 Task: Open Card Customer Satisfaction Survey in Board Social Media Monitoring to Workspace CRM Implementation and add a team member Softage.4@softage.net, a label Green, a checklist Change Management, an attachment from your computer, a color Green and finally, add a card description 'Develop and launch new customer acquisition strategy' and a comment 'Let us approach this task with a sense of ownership and responsibility, recognizing that its success is our responsibility.'. Add a start date 'Jan 04, 1900' with a due date 'Jan 11, 1900'
Action: Mouse moved to (114, 56)
Screenshot: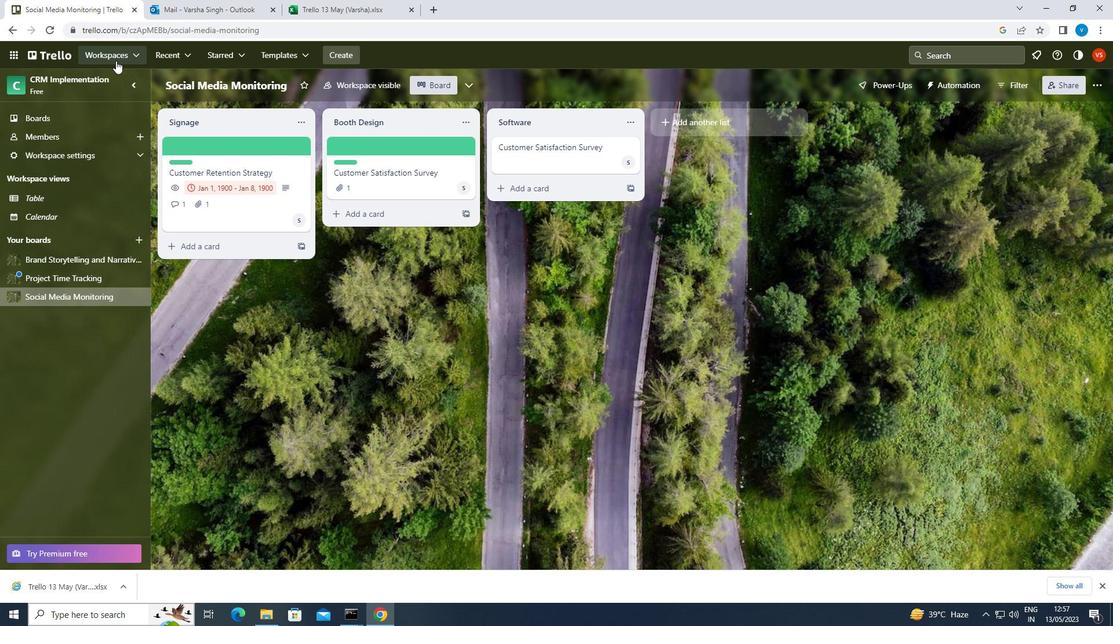 
Action: Mouse pressed left at (114, 56)
Screenshot: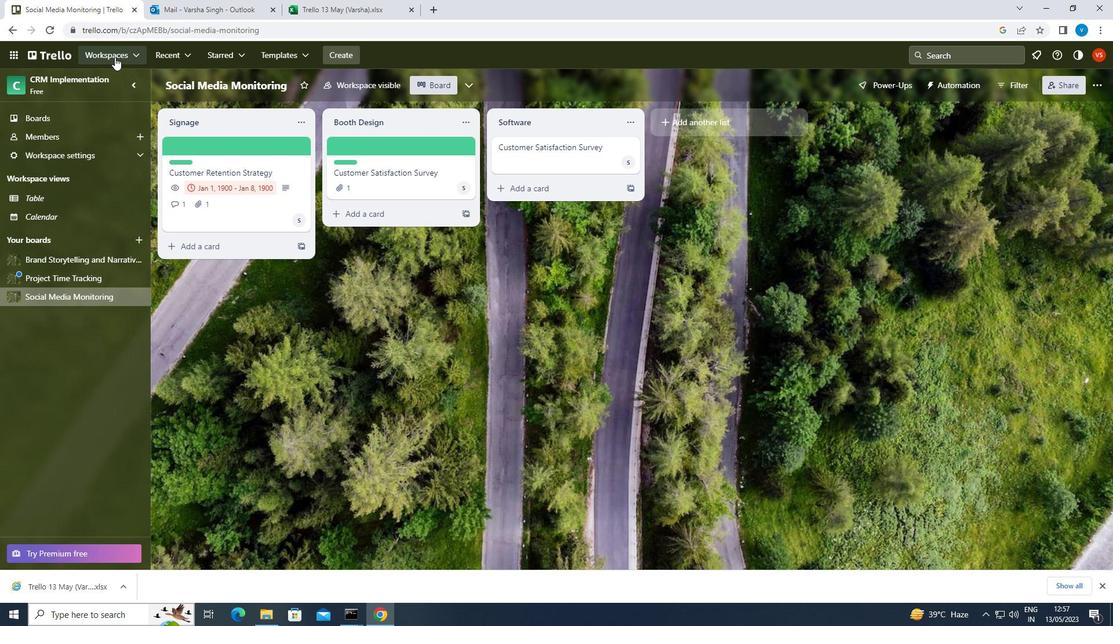
Action: Mouse moved to (128, 426)
Screenshot: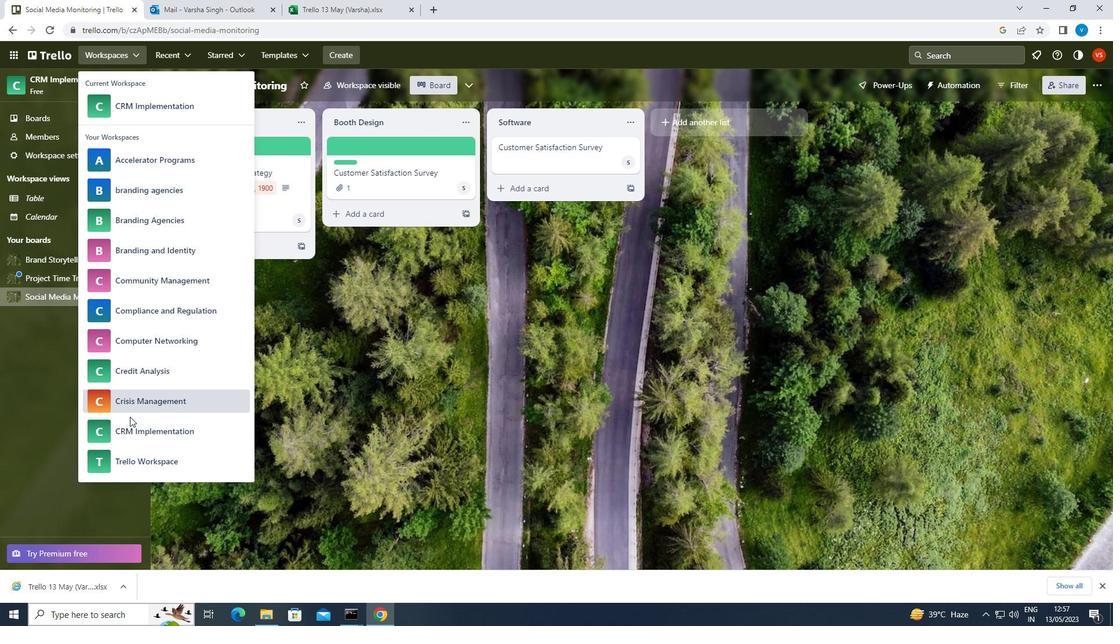 
Action: Mouse pressed left at (128, 426)
Screenshot: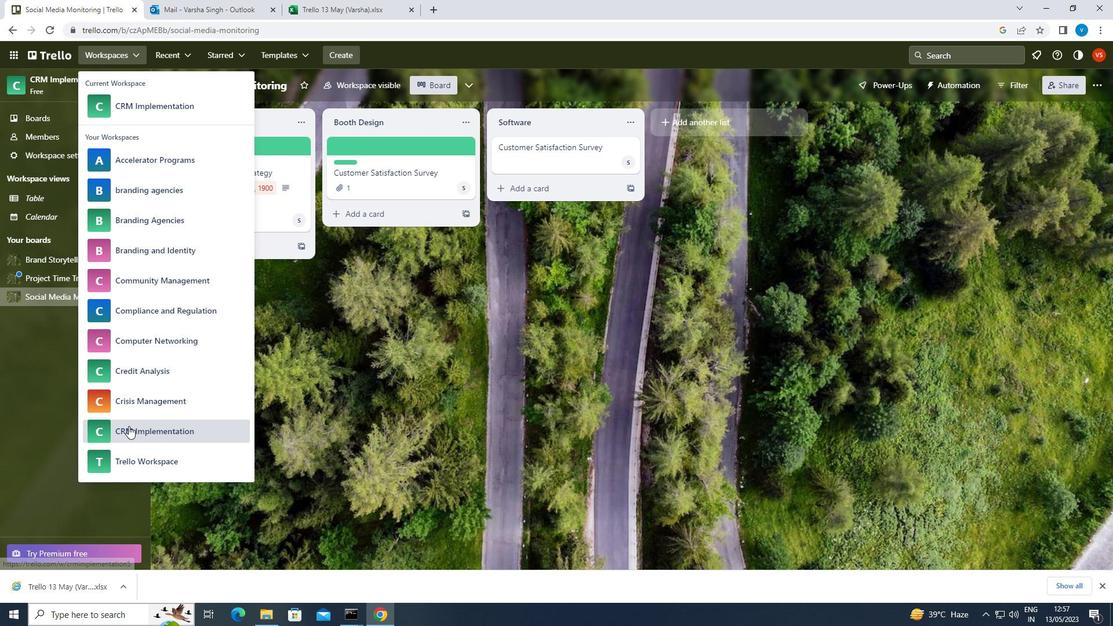 
Action: Mouse moved to (476, 472)
Screenshot: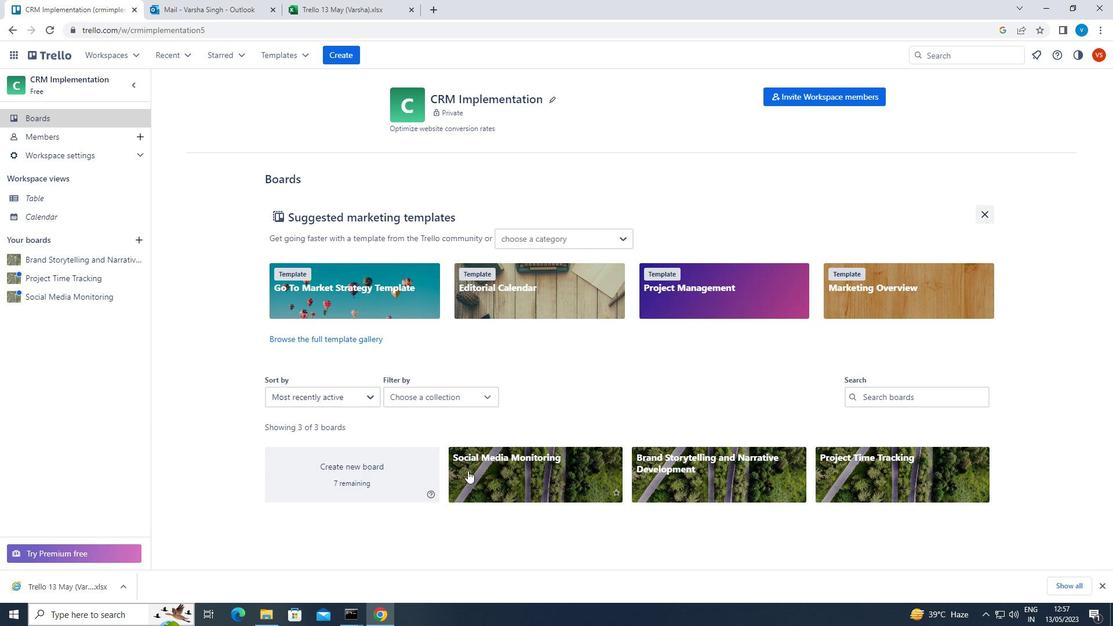 
Action: Mouse pressed left at (476, 472)
Screenshot: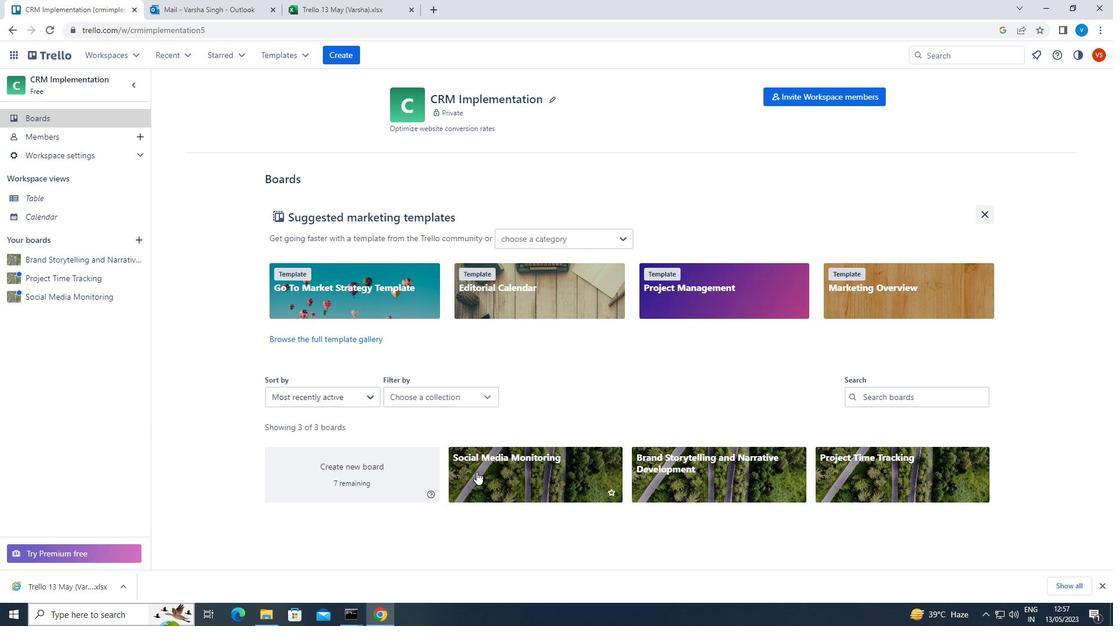 
Action: Mouse moved to (548, 149)
Screenshot: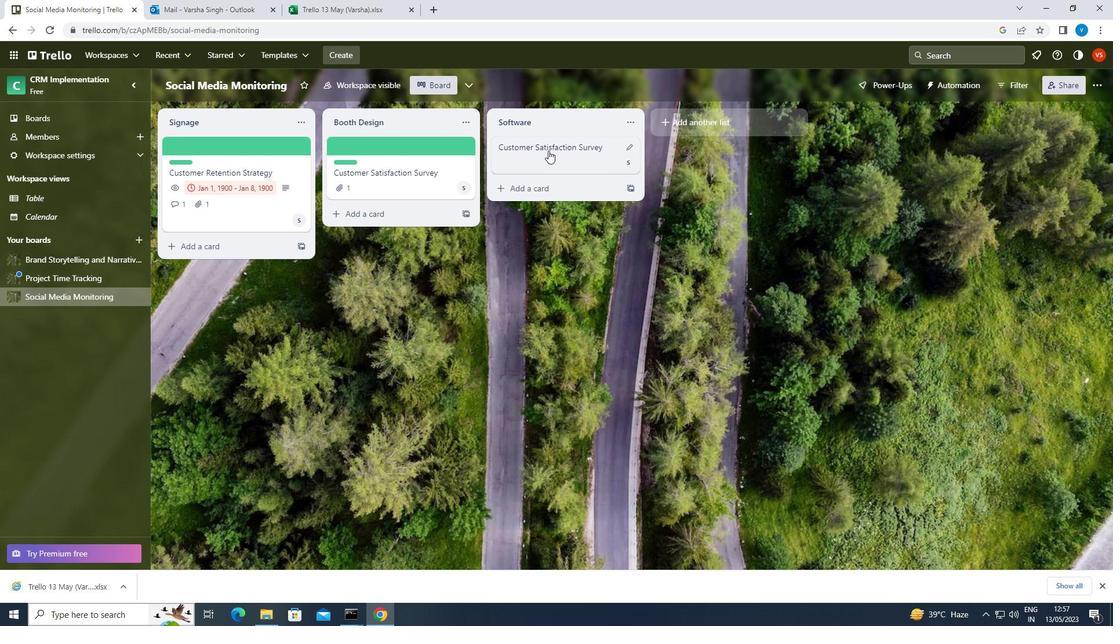 
Action: Mouse pressed left at (548, 149)
Screenshot: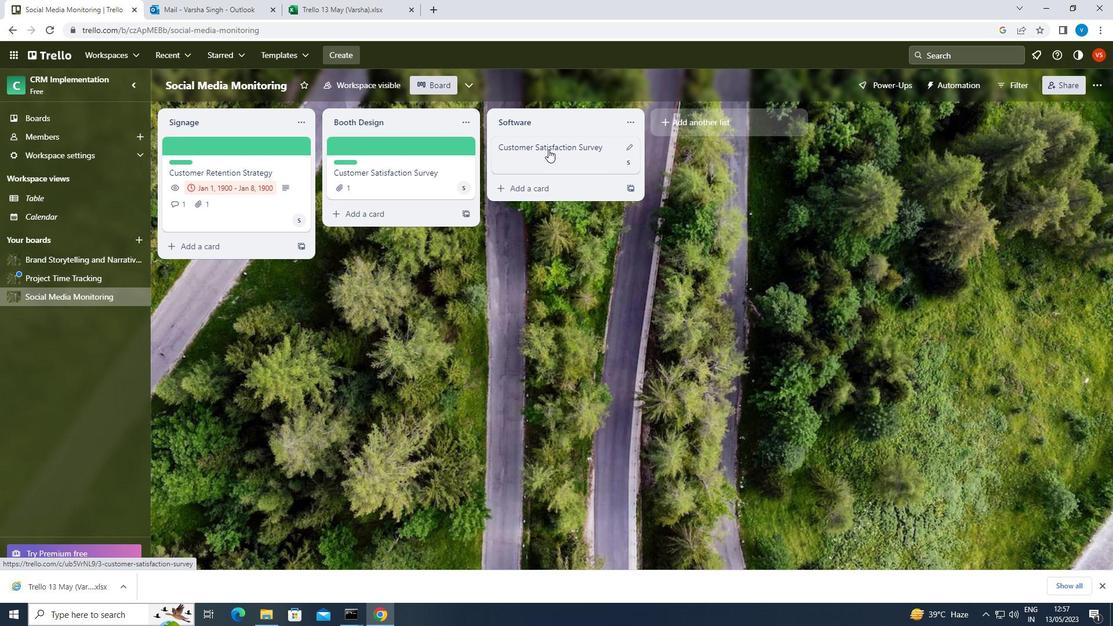 
Action: Mouse moved to (696, 189)
Screenshot: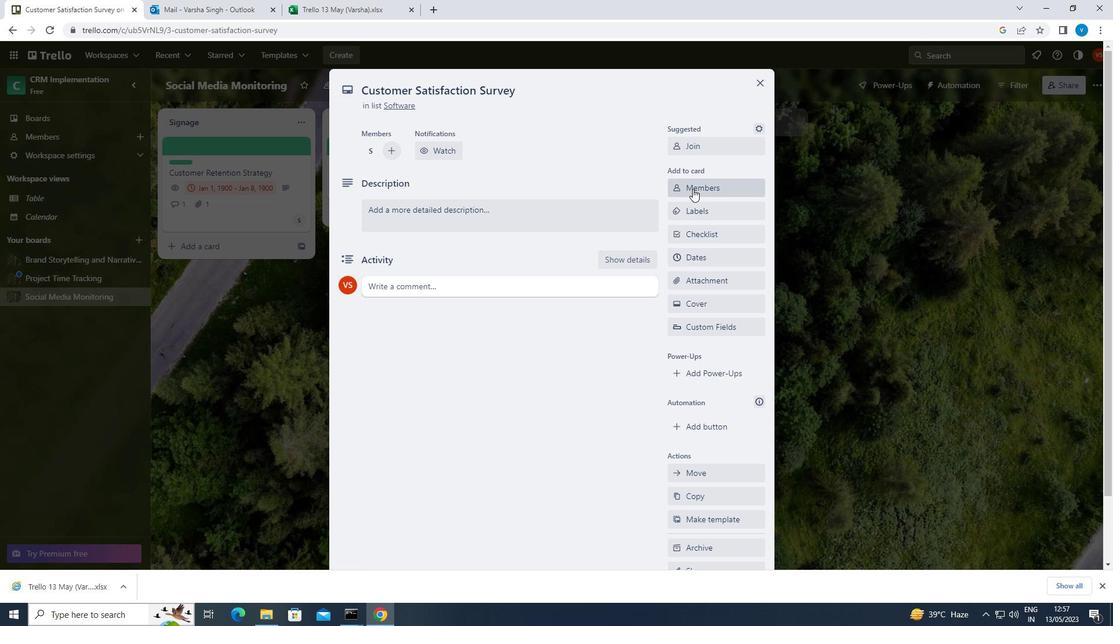 
Action: Mouse pressed left at (696, 189)
Screenshot: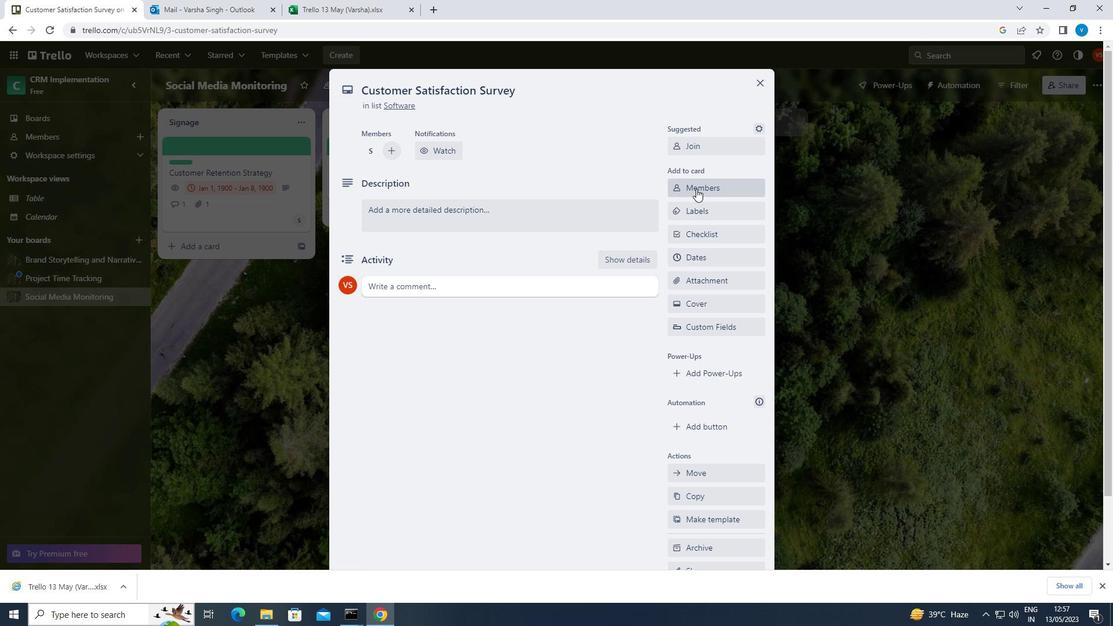 
Action: Key pressed <Key.shift>SOFTAGE.4<Key.shift><Key.shift>@SOFTAGE.NET
Screenshot: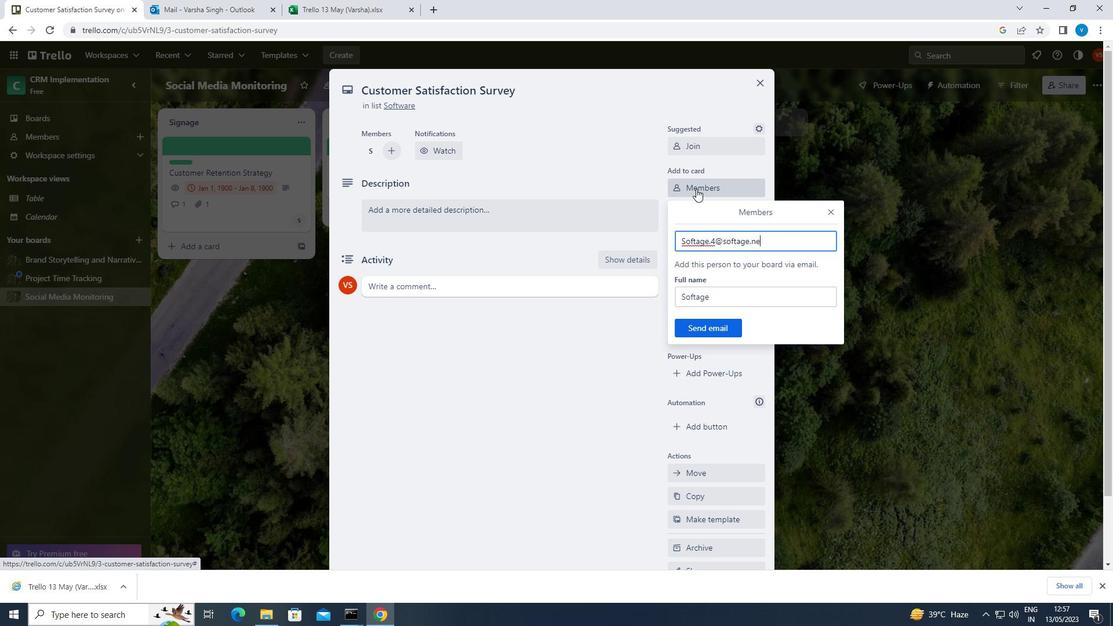 
Action: Mouse moved to (698, 325)
Screenshot: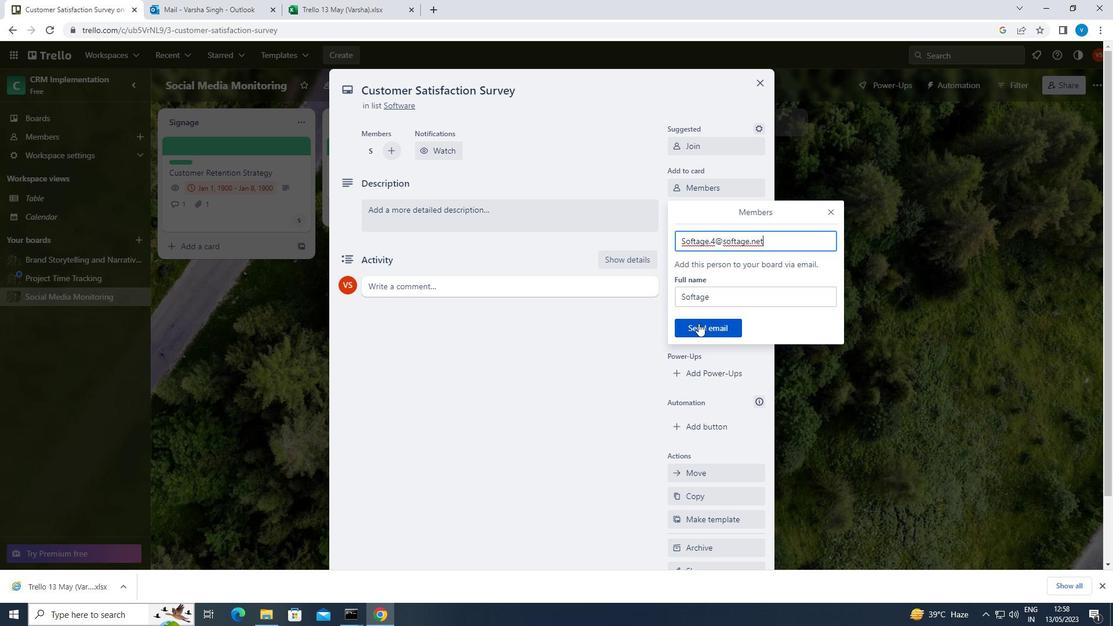
Action: Mouse pressed left at (698, 325)
Screenshot: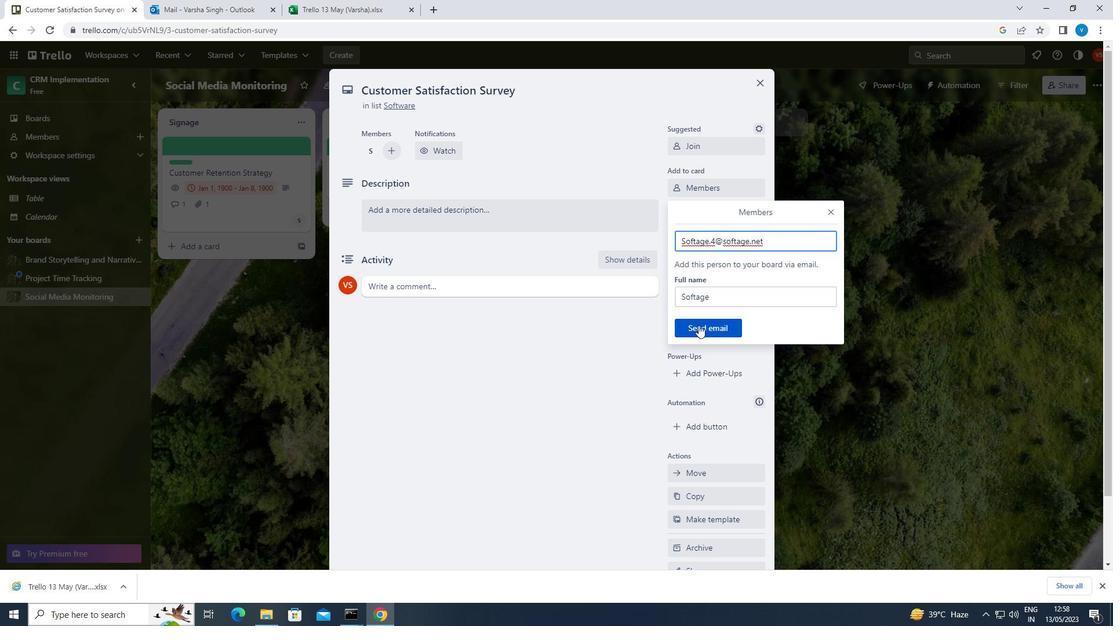
Action: Mouse moved to (715, 211)
Screenshot: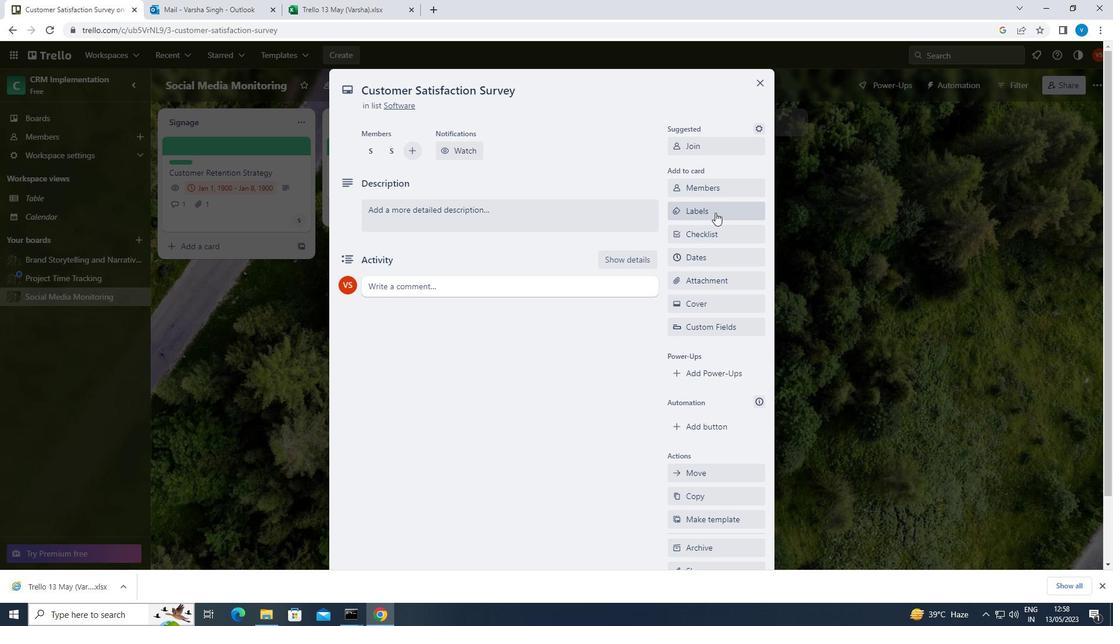 
Action: Mouse pressed left at (715, 211)
Screenshot: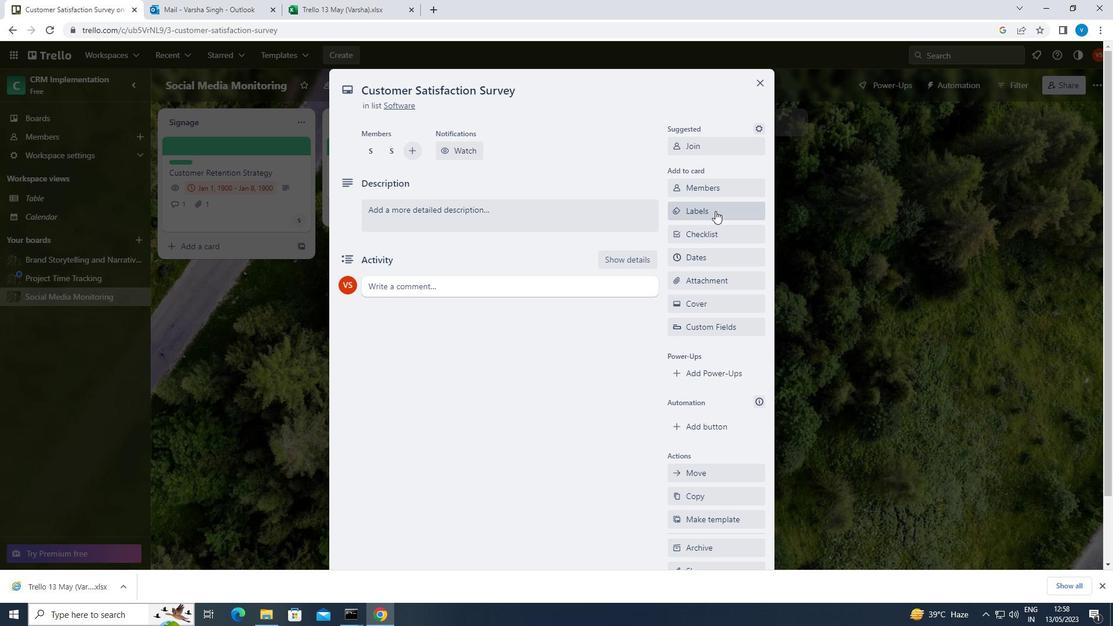 
Action: Mouse moved to (734, 300)
Screenshot: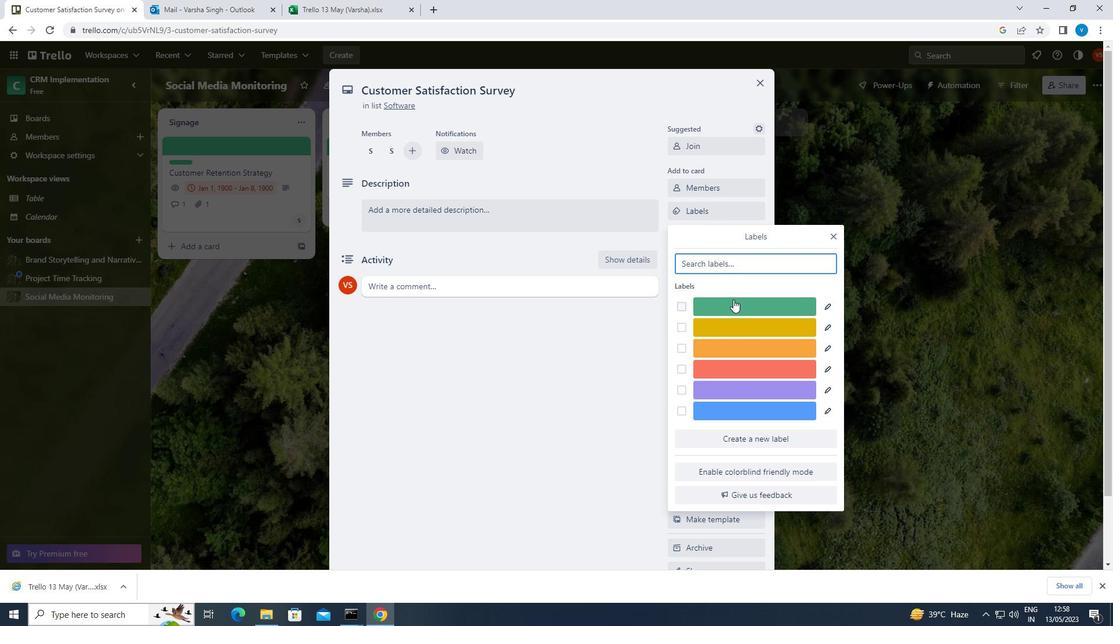 
Action: Mouse pressed left at (734, 300)
Screenshot: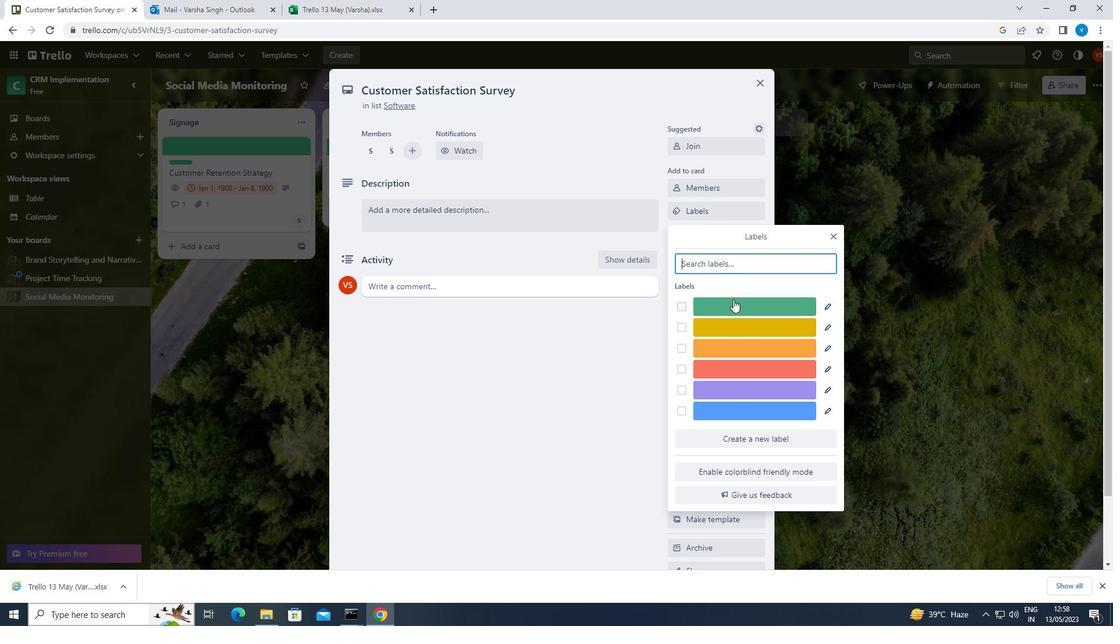 
Action: Mouse moved to (834, 234)
Screenshot: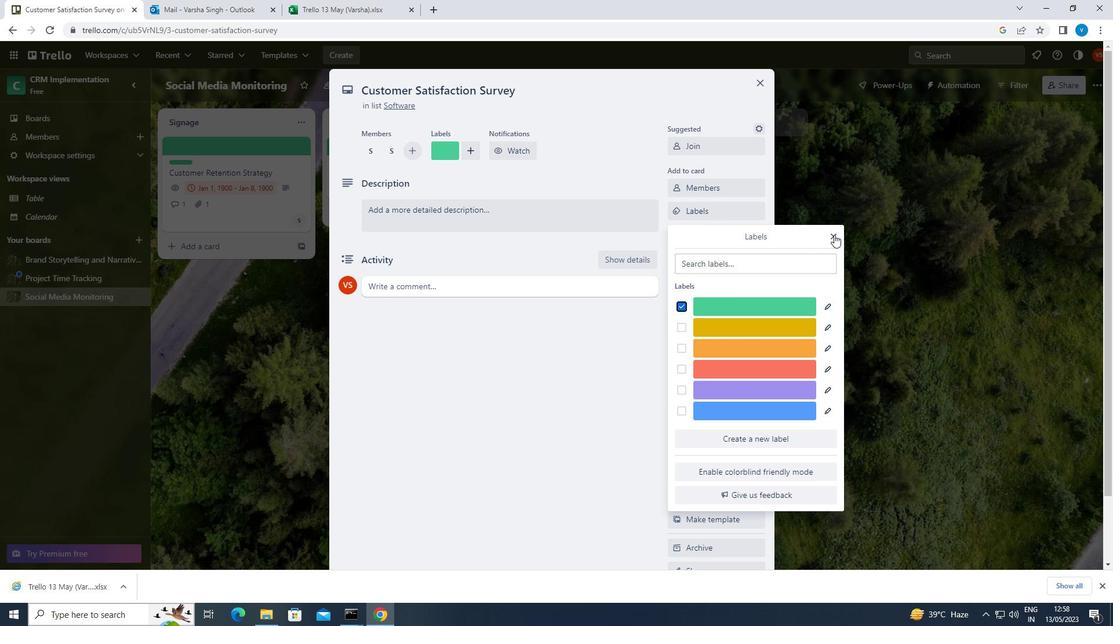
Action: Mouse pressed left at (834, 234)
Screenshot: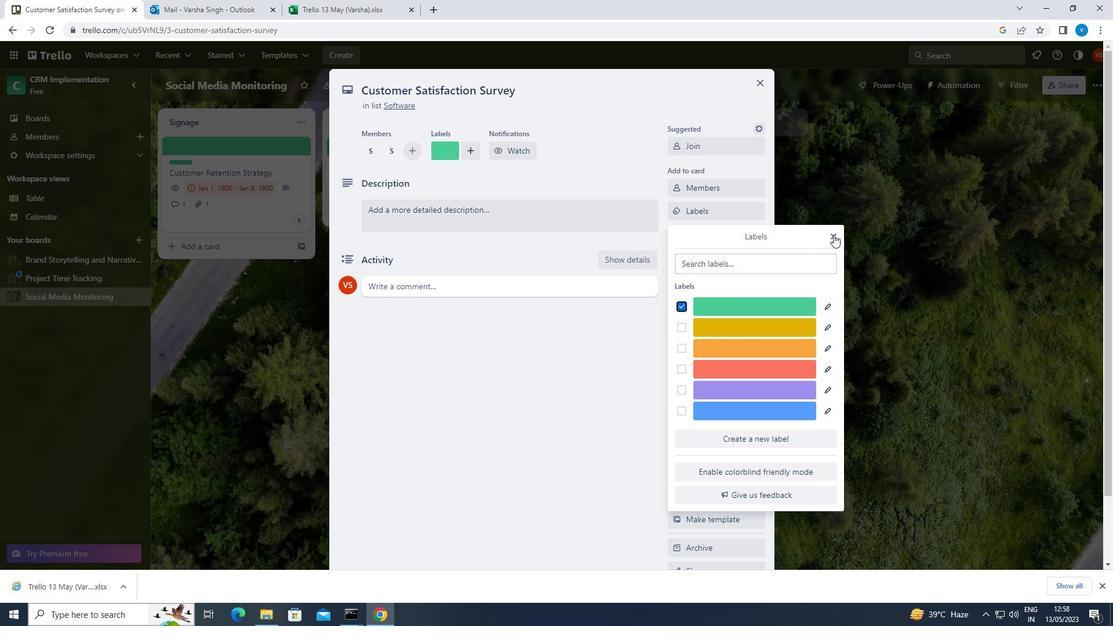 
Action: Mouse moved to (728, 235)
Screenshot: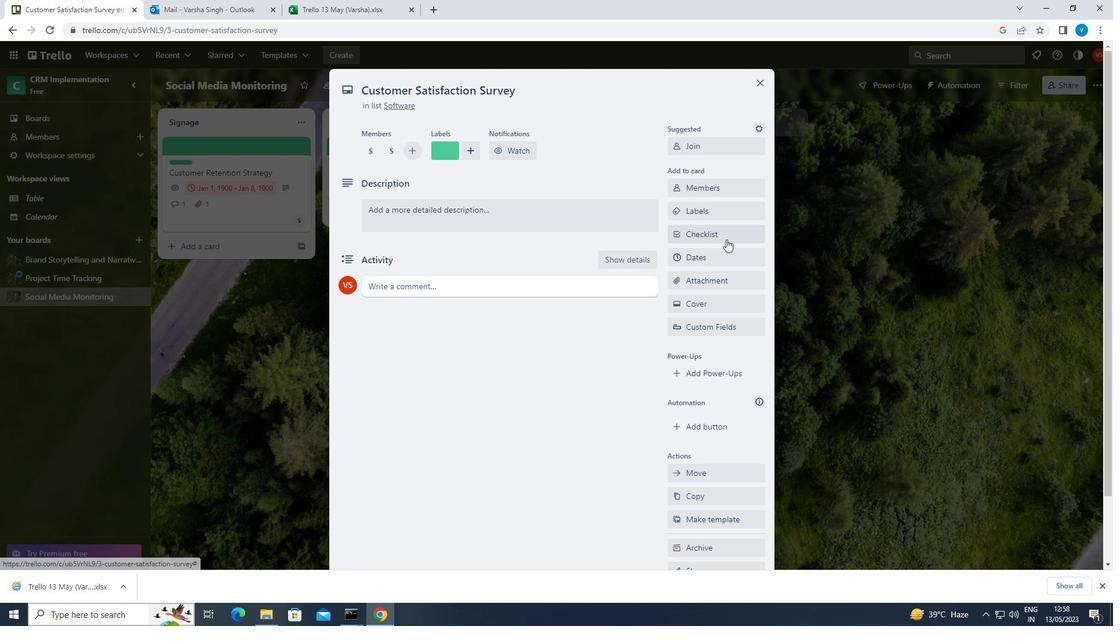 
Action: Mouse pressed left at (728, 235)
Screenshot: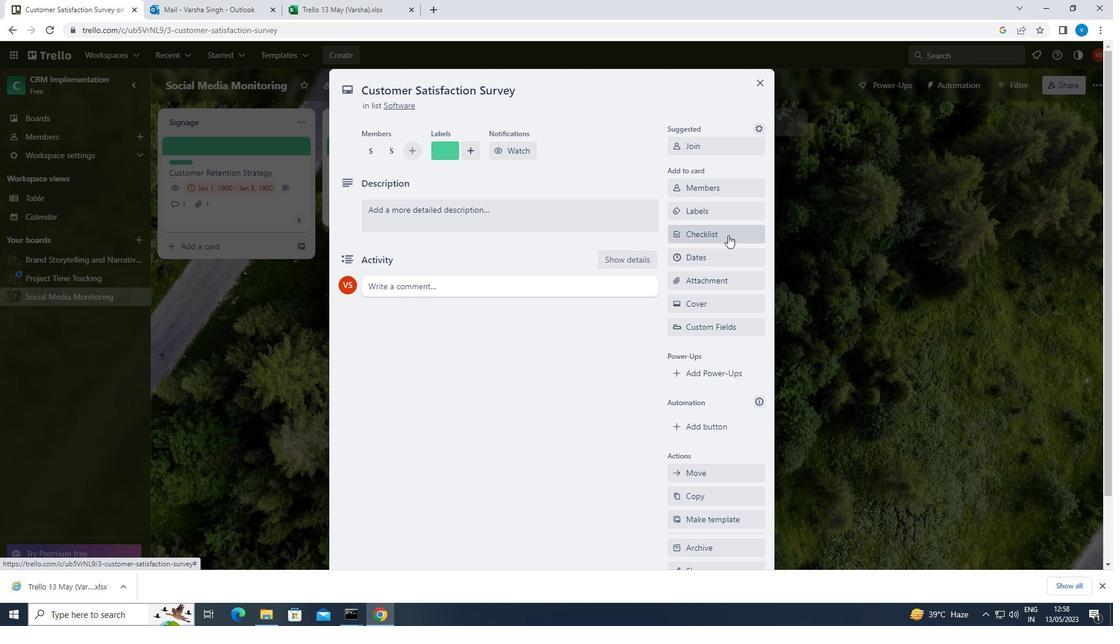 
Action: Mouse moved to (734, 296)
Screenshot: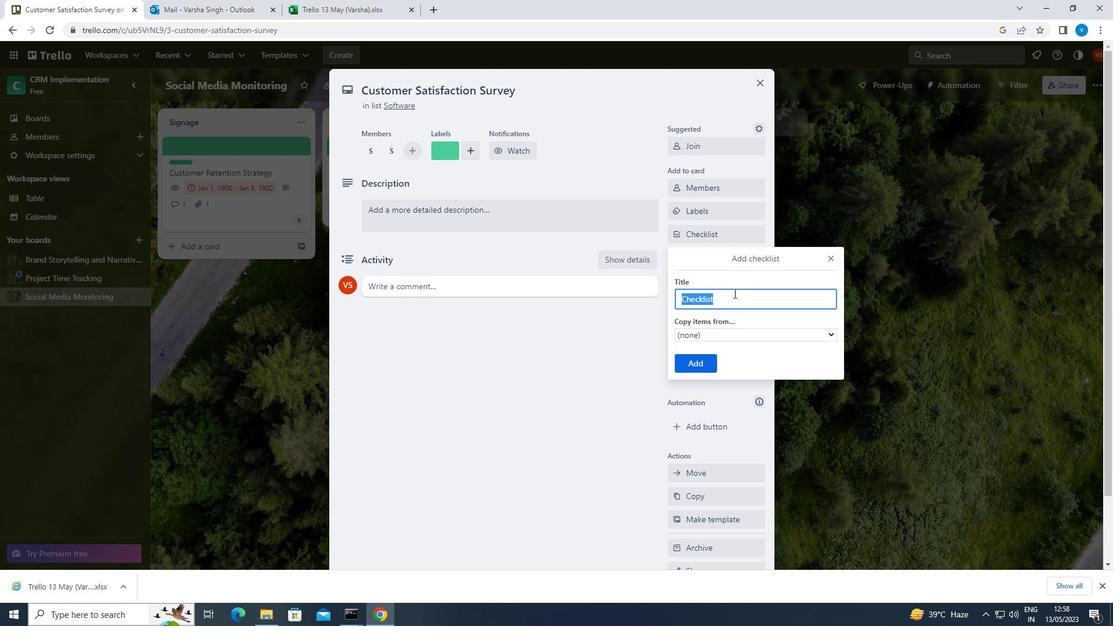 
Action: Key pressed <Key.shift>CHANGE<Key.space><Key.shift>N<Key.backspace><Key.shift>MANAGEMENT
Screenshot: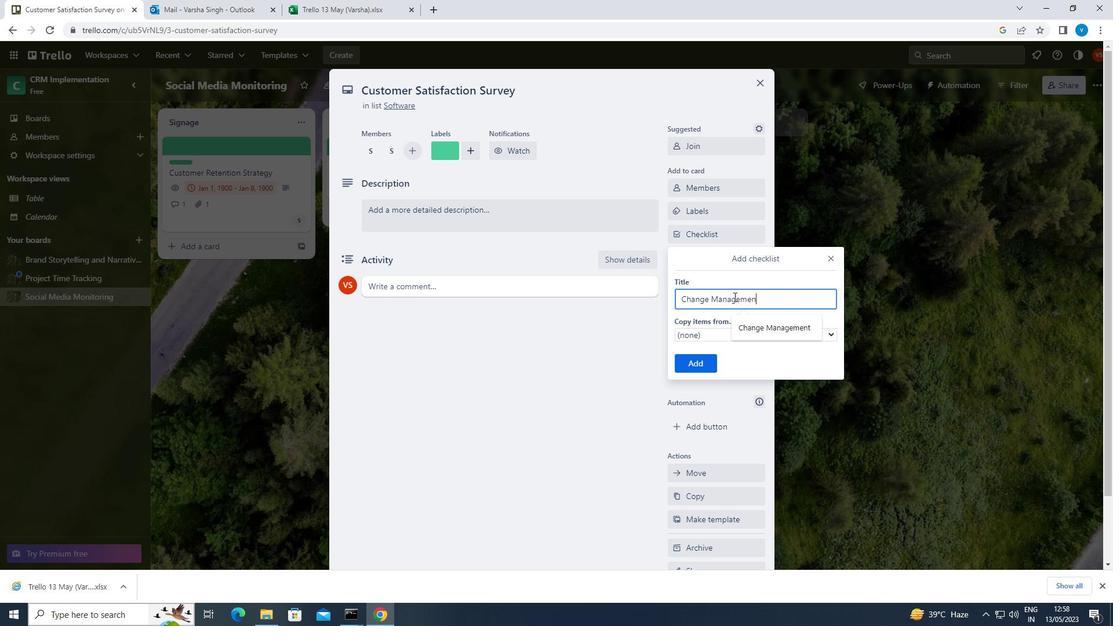 
Action: Mouse moved to (693, 364)
Screenshot: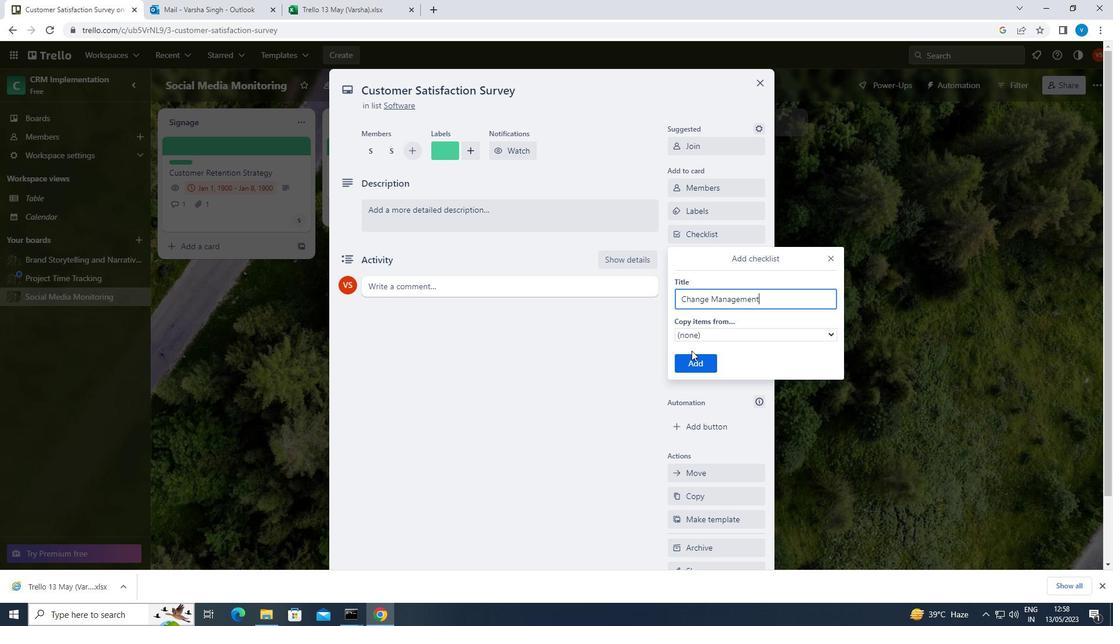 
Action: Mouse pressed left at (693, 364)
Screenshot: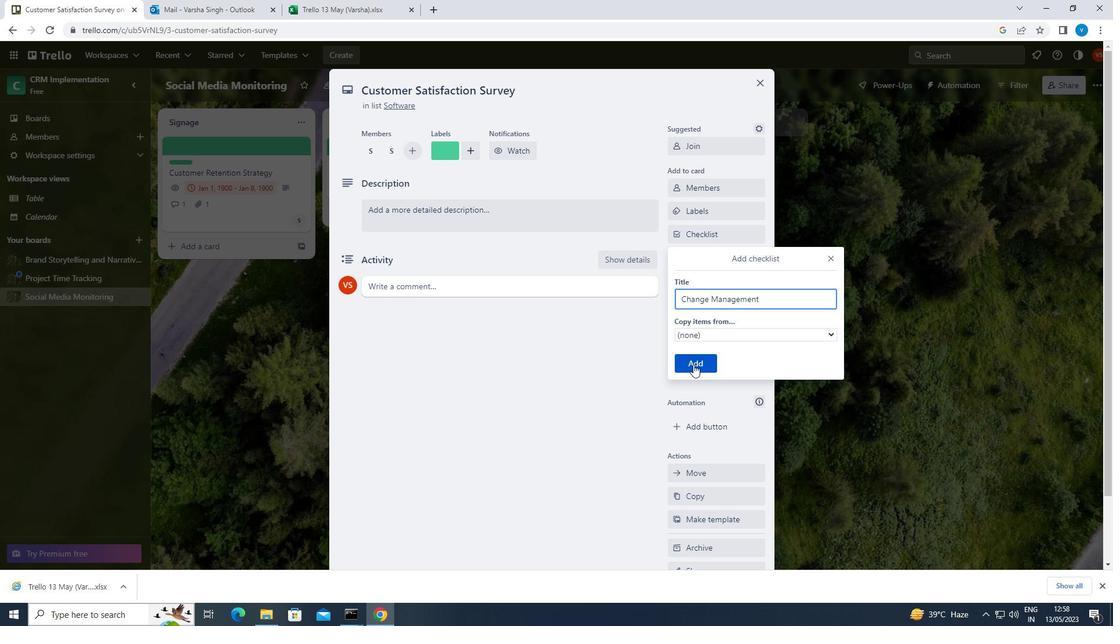 
Action: Mouse moved to (724, 283)
Screenshot: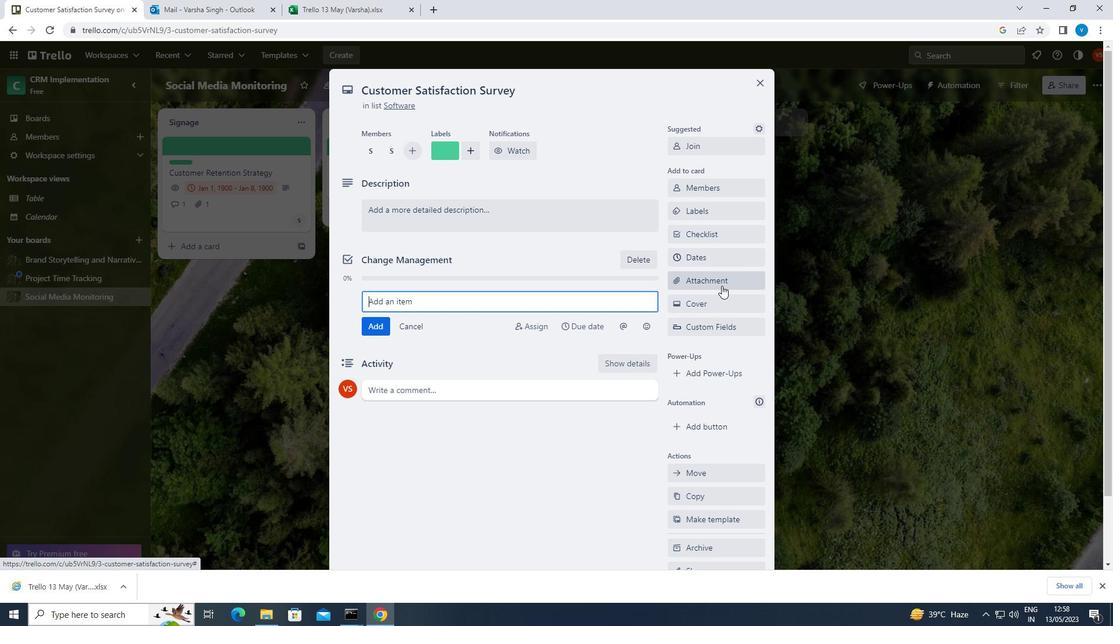 
Action: Mouse pressed left at (724, 283)
Screenshot: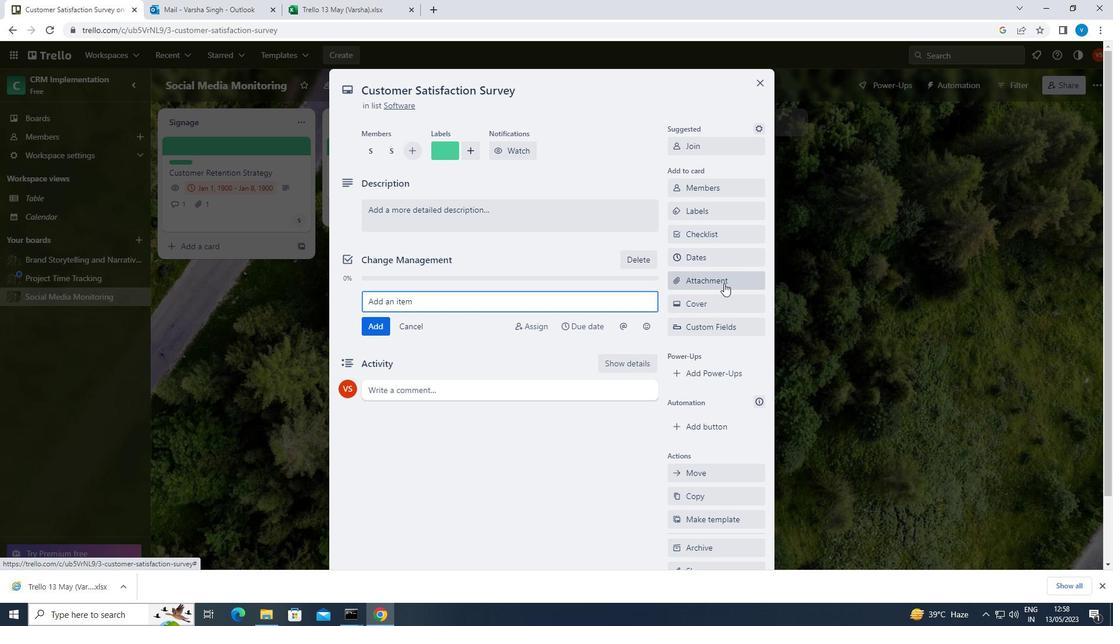 
Action: Mouse moved to (709, 327)
Screenshot: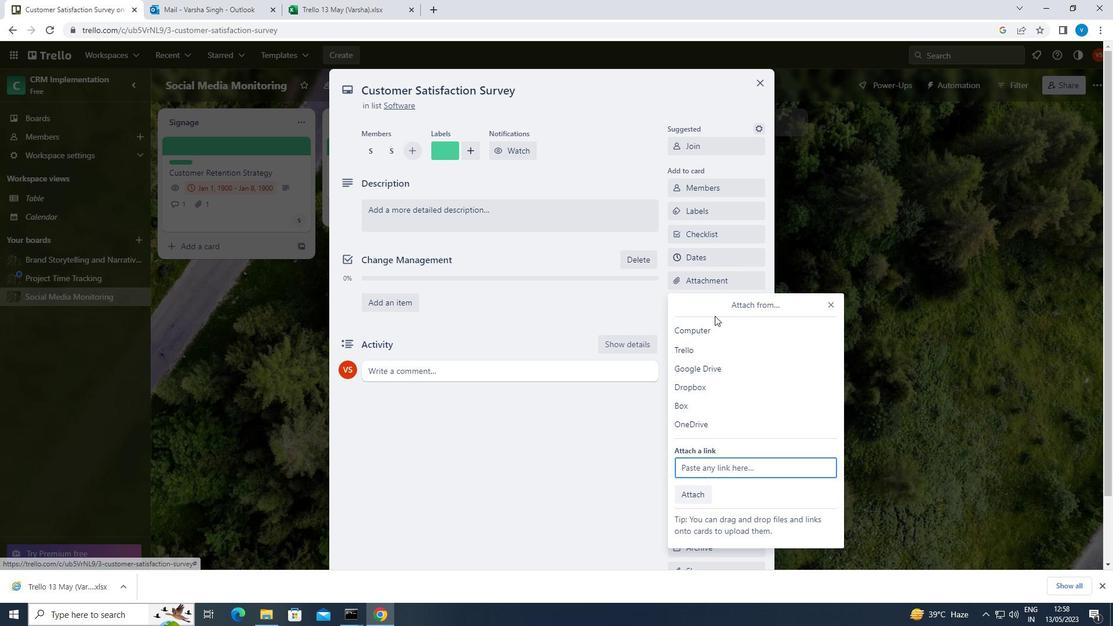 
Action: Mouse pressed left at (709, 327)
Screenshot: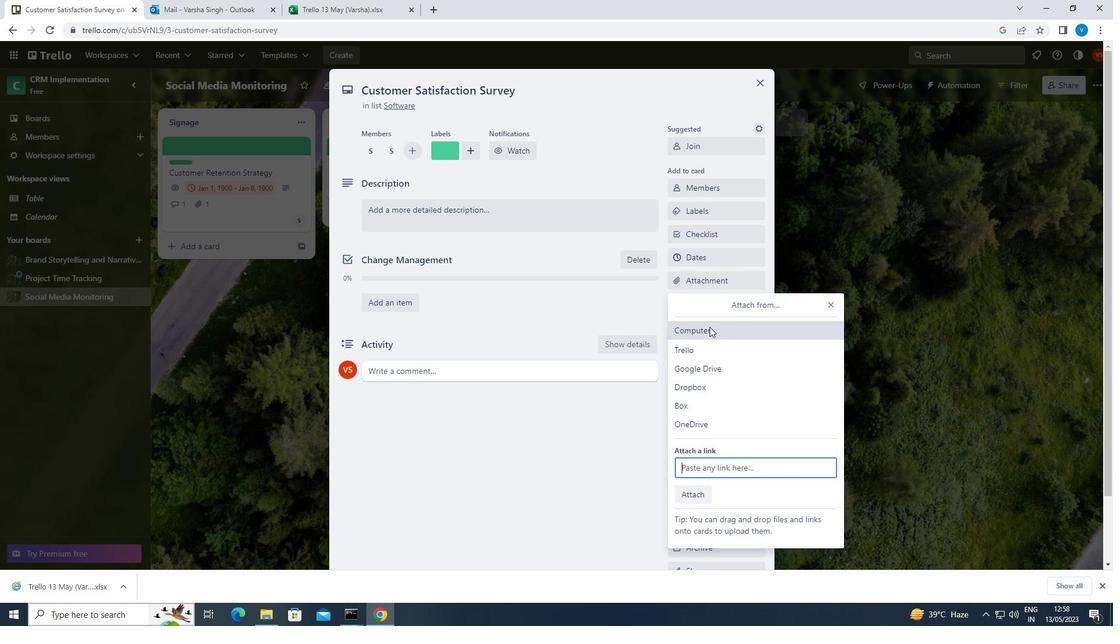
Action: Mouse moved to (392, 237)
Screenshot: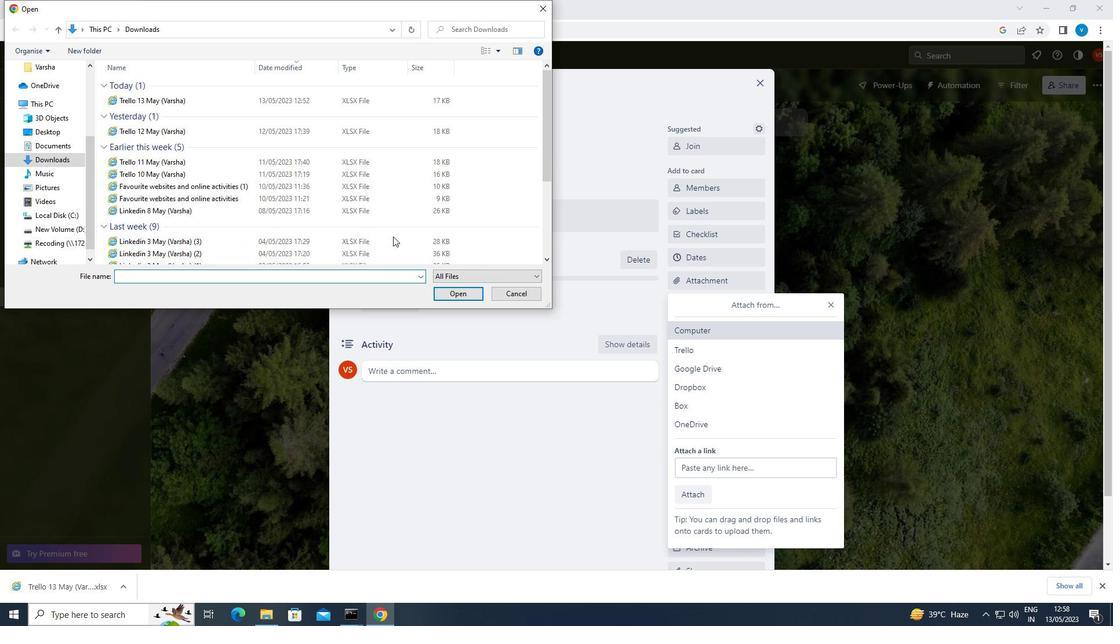 
Action: Mouse pressed left at (392, 237)
Screenshot: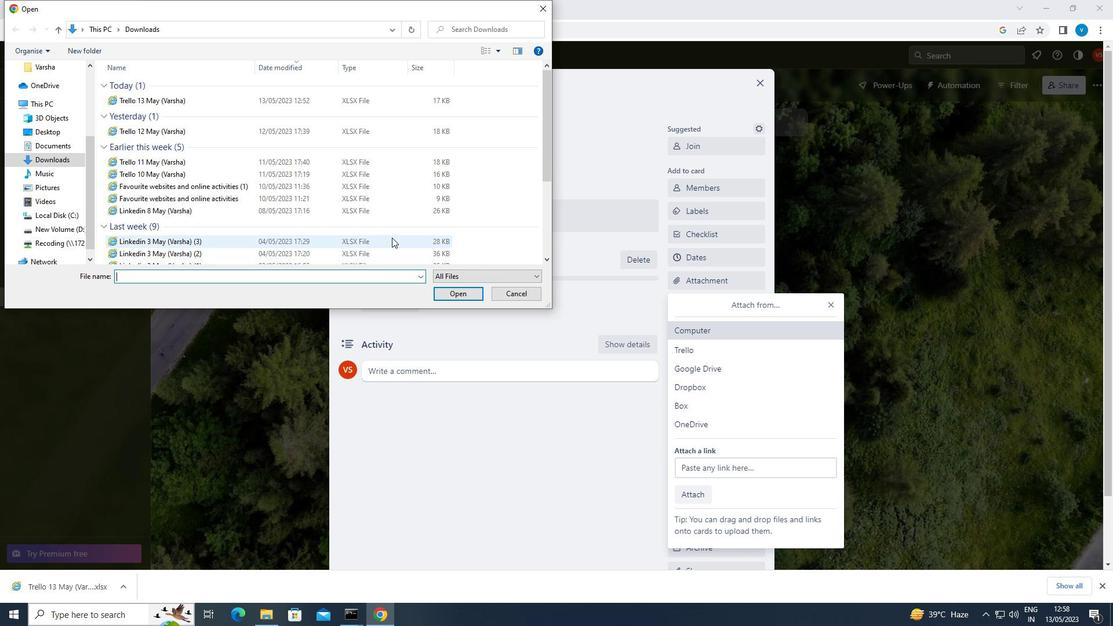
Action: Mouse moved to (459, 292)
Screenshot: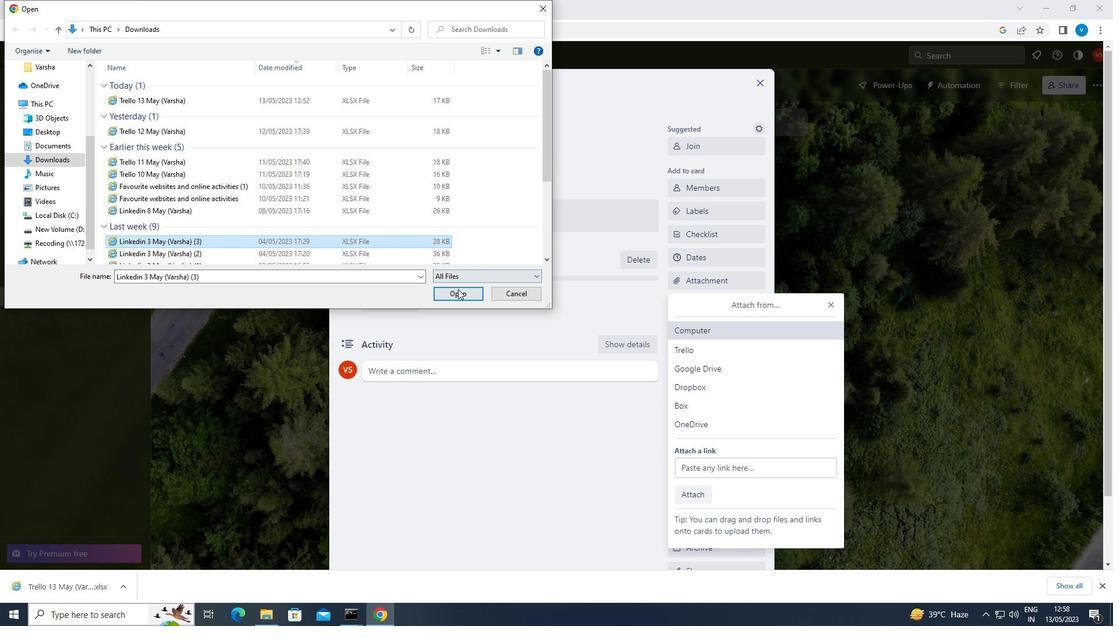 
Action: Mouse pressed left at (459, 292)
Screenshot: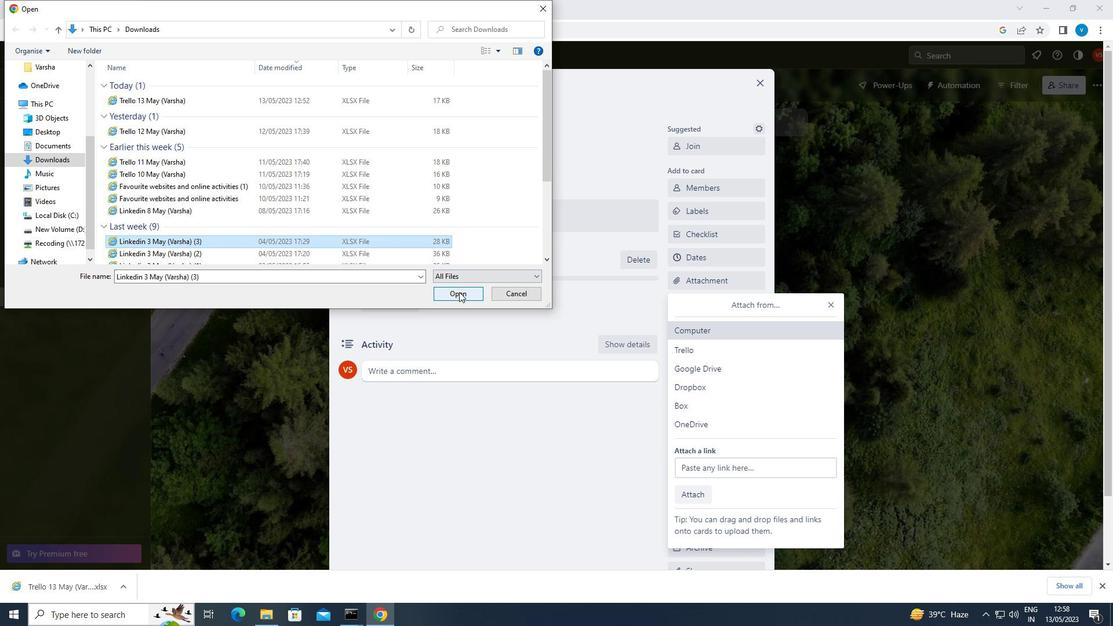 
Action: Mouse moved to (710, 304)
Screenshot: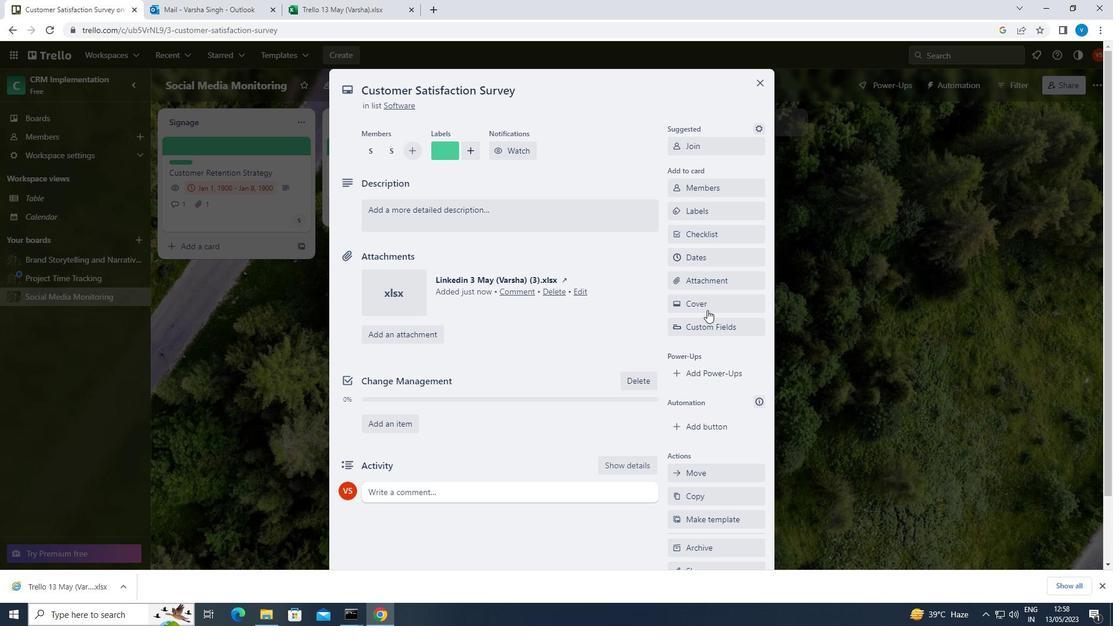 
Action: Mouse pressed left at (710, 304)
Screenshot: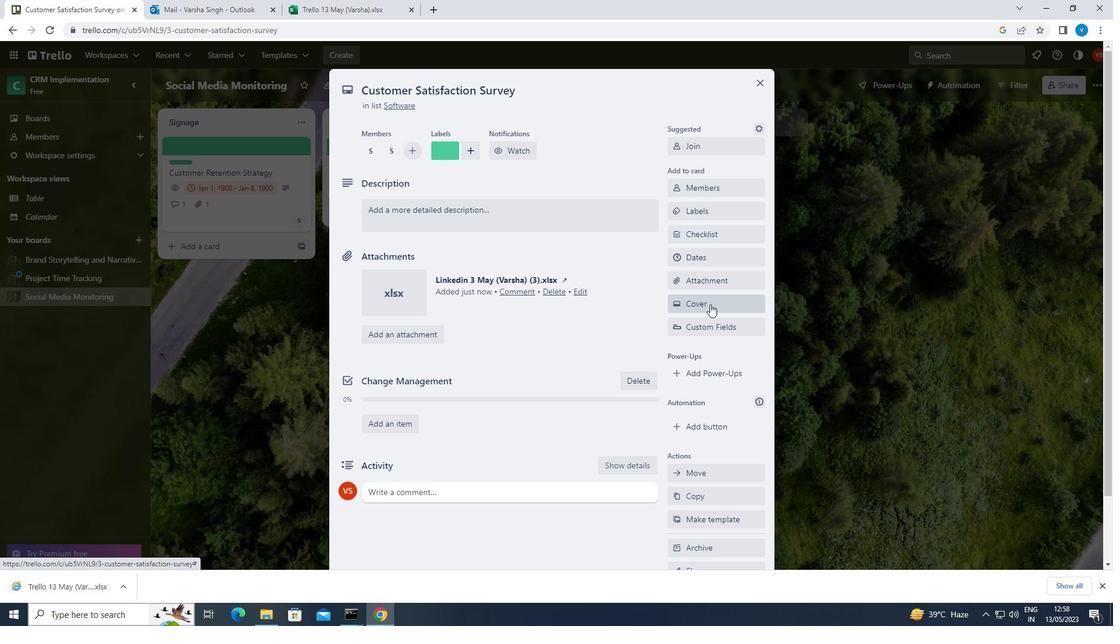 
Action: Mouse moved to (691, 334)
Screenshot: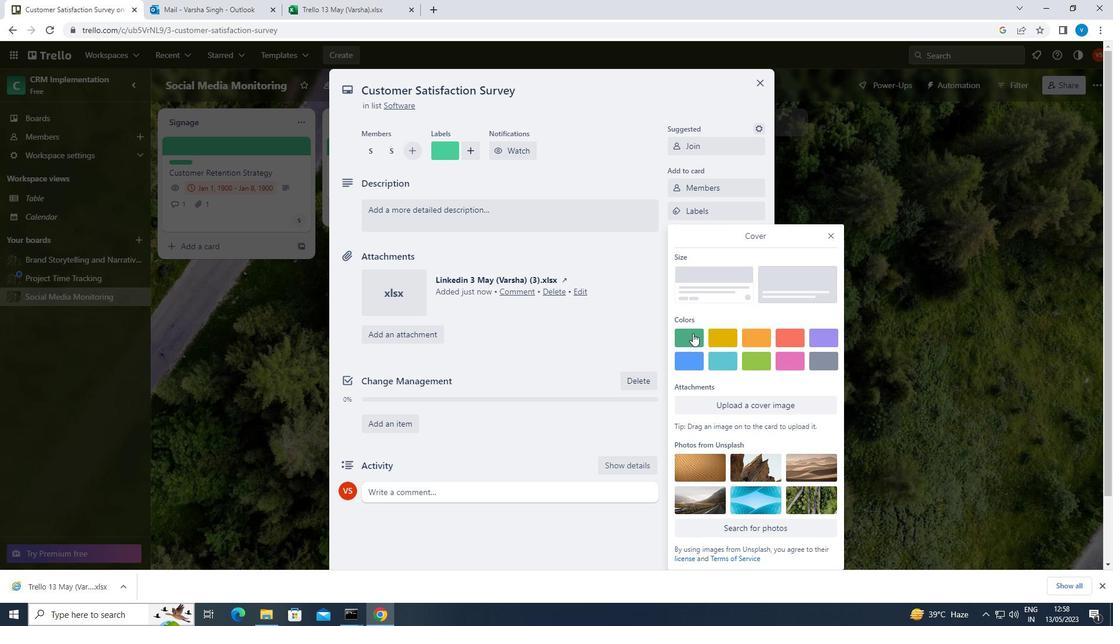 
Action: Mouse pressed left at (691, 334)
Screenshot: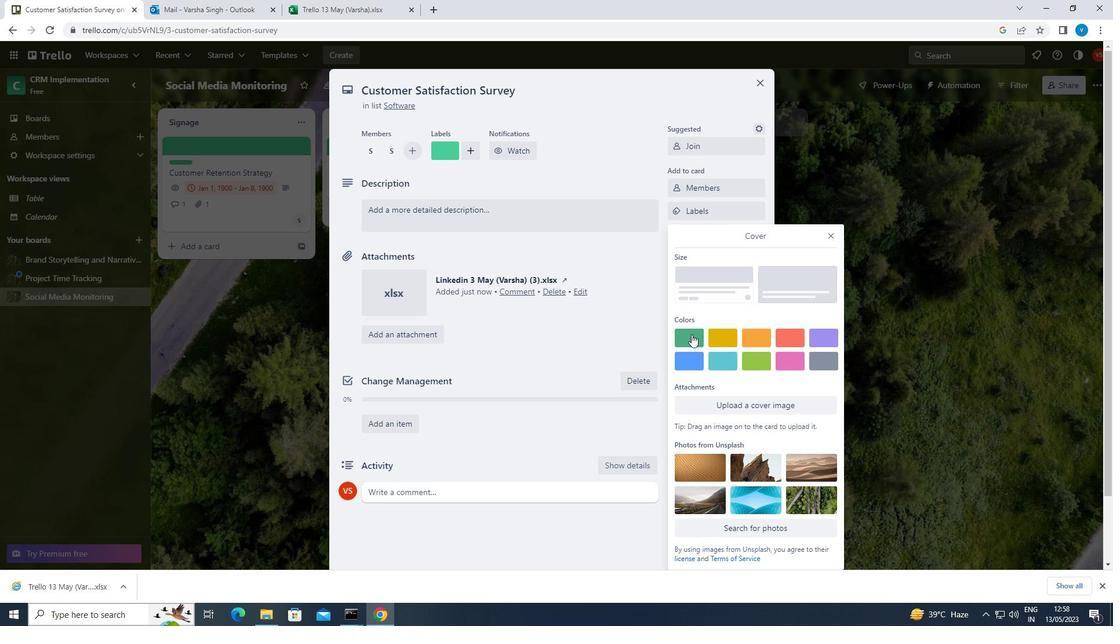 
Action: Mouse moved to (831, 216)
Screenshot: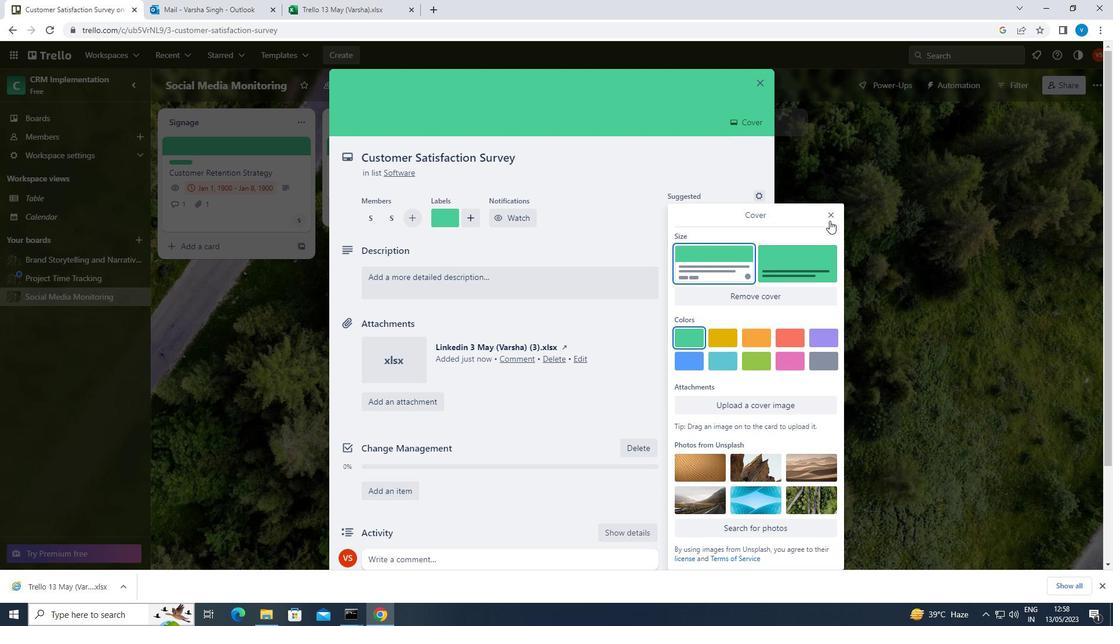 
Action: Mouse pressed left at (831, 216)
Screenshot: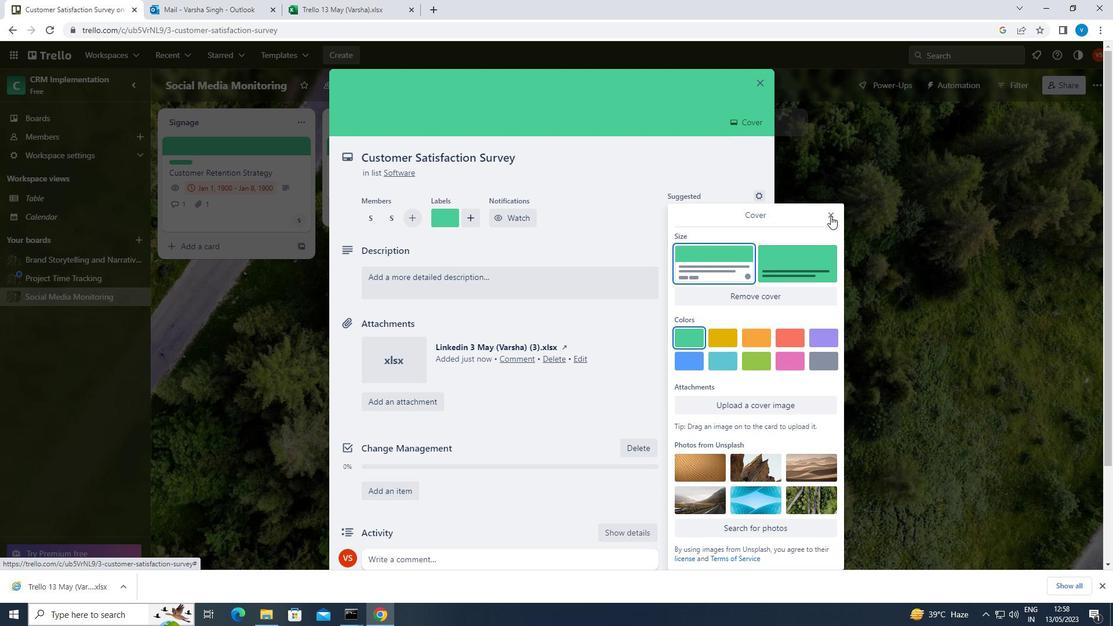 
Action: Mouse moved to (592, 280)
Screenshot: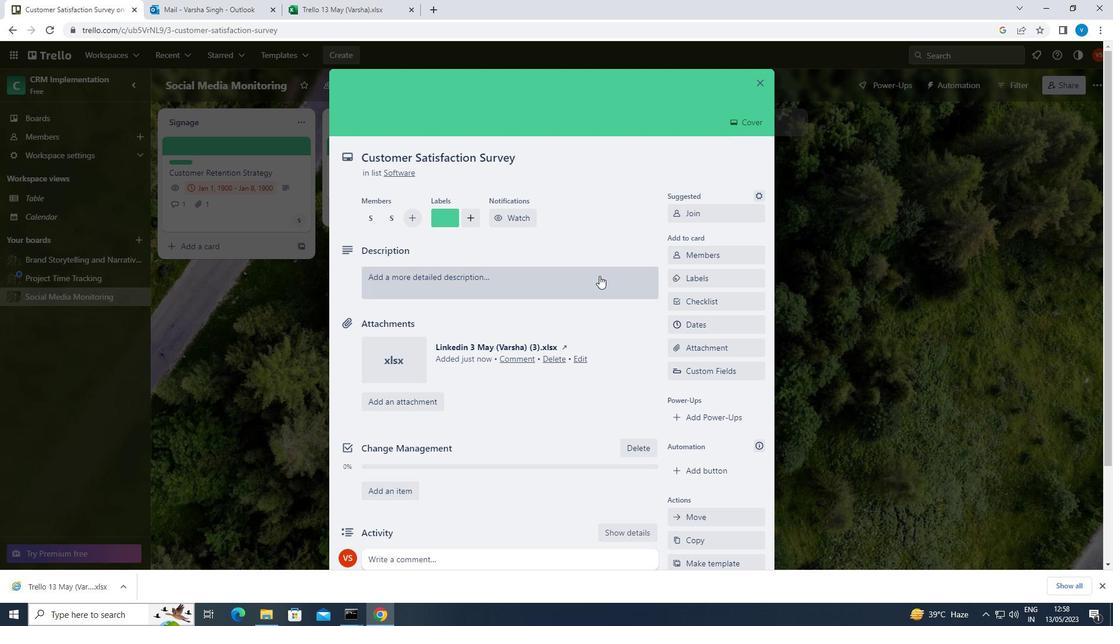 
Action: Mouse pressed left at (592, 280)
Screenshot: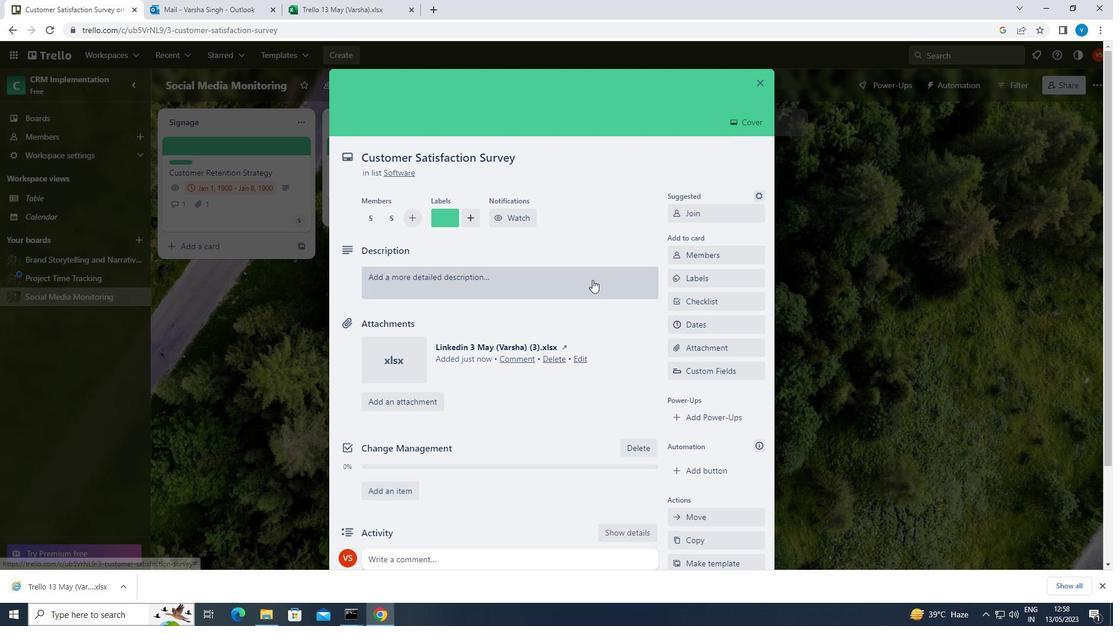
Action: Key pressed <Key.shift>DEVELOP<Key.space>AND<Key.space>LAUNCH<Key.space>NEW<Key.space>CUSTOMER<Key.space>ACQUISITION<Key.space>STRATEGY
Screenshot: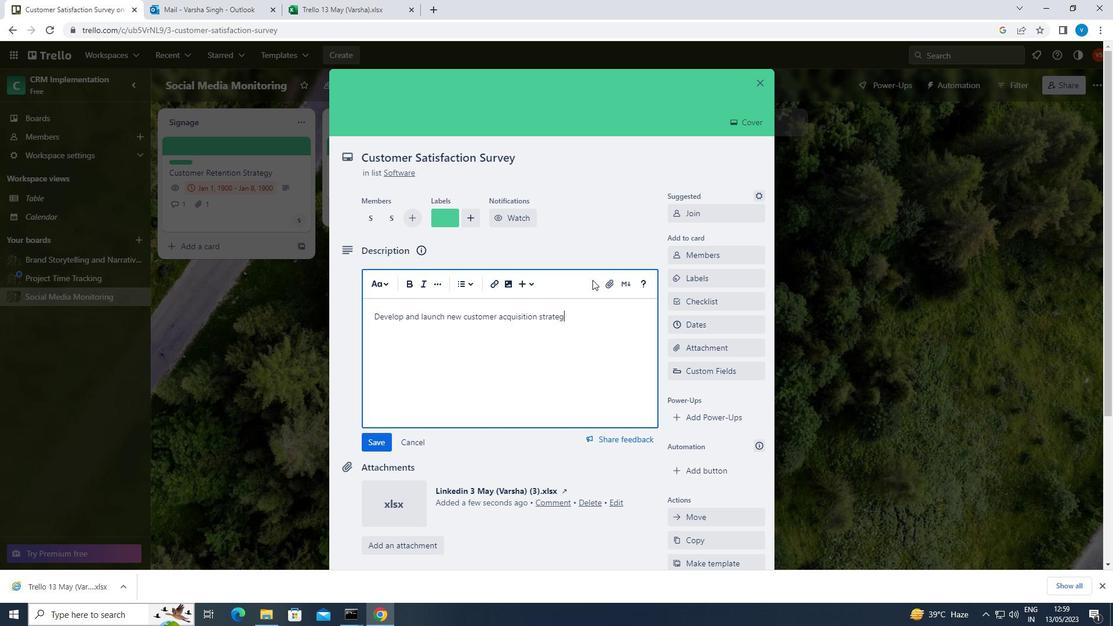 
Action: Mouse moved to (379, 443)
Screenshot: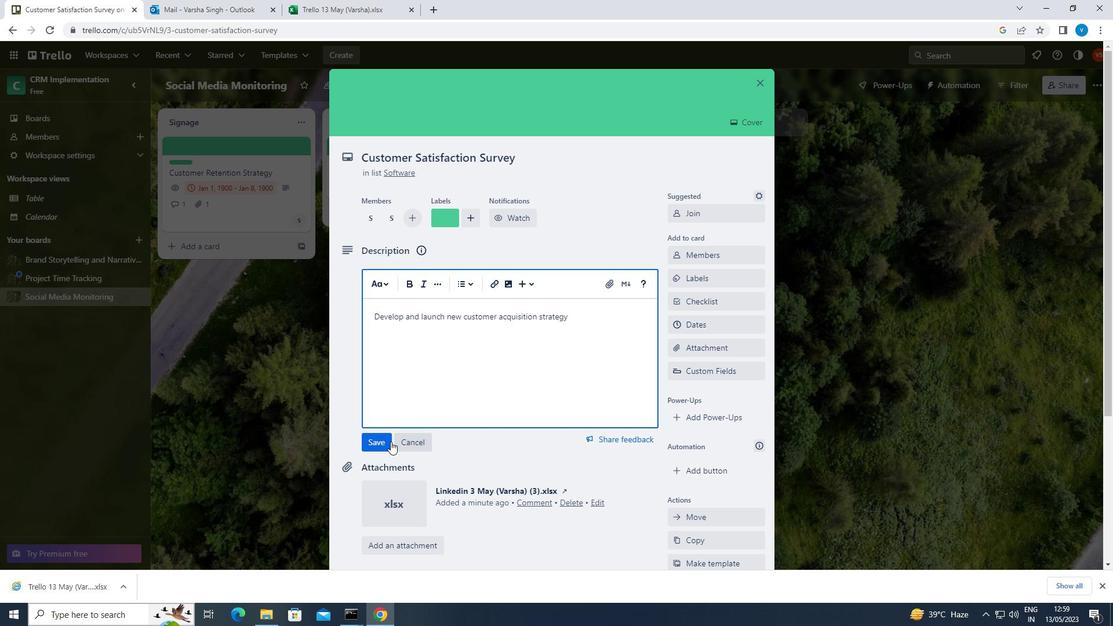 
Action: Mouse pressed left at (379, 443)
Screenshot: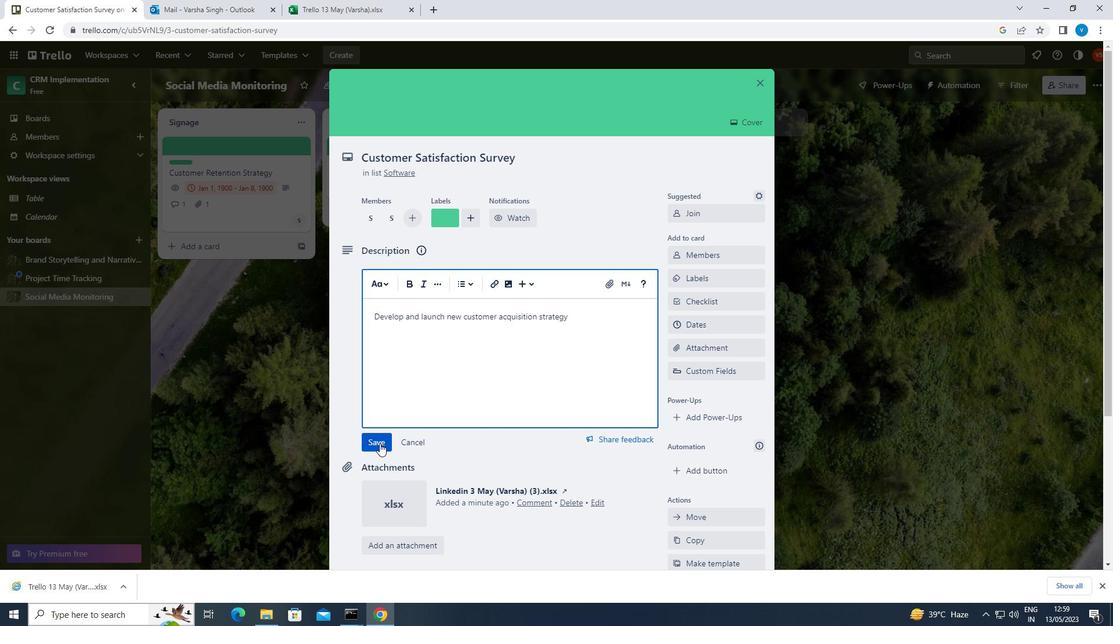 
Action: Mouse moved to (385, 439)
Screenshot: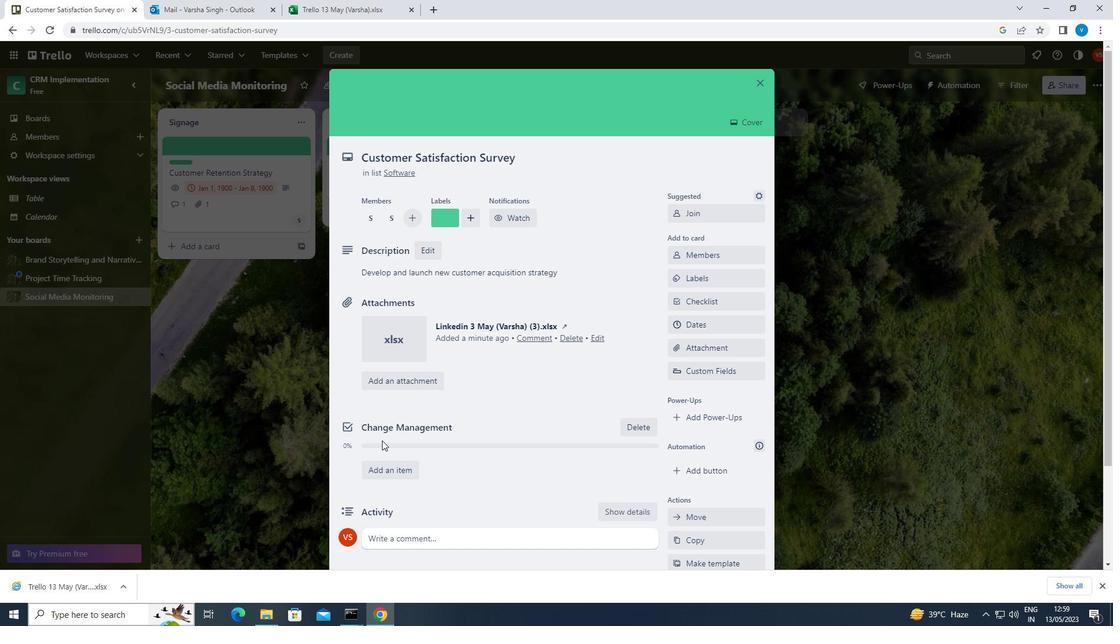 
Action: Mouse scrolled (385, 438) with delta (0, 0)
Screenshot: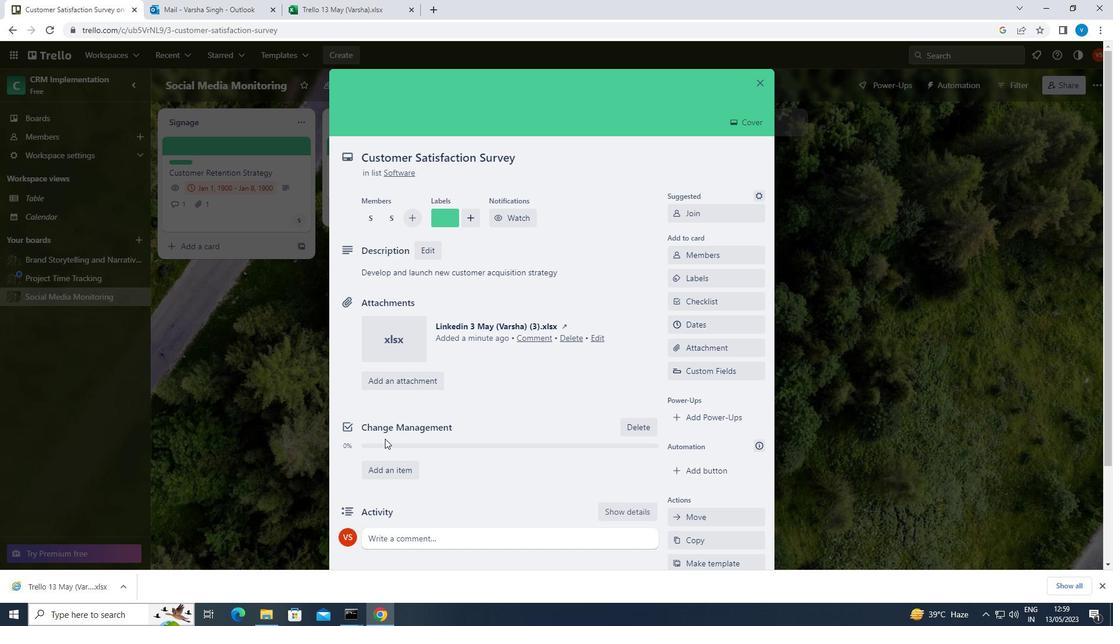 
Action: Mouse scrolled (385, 438) with delta (0, 0)
Screenshot: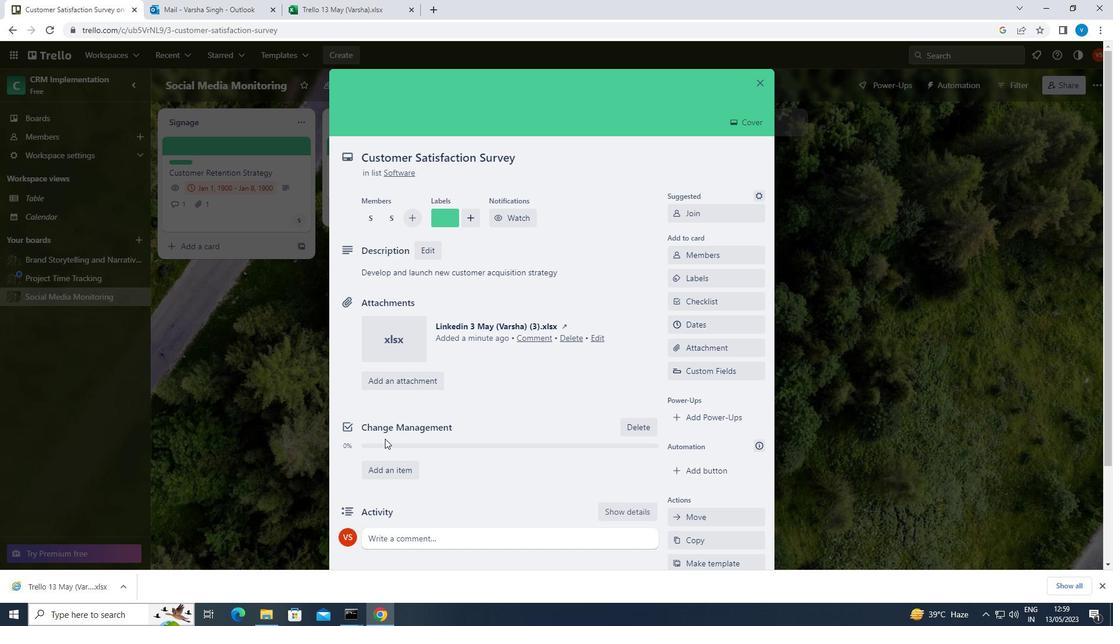 
Action: Mouse moved to (400, 419)
Screenshot: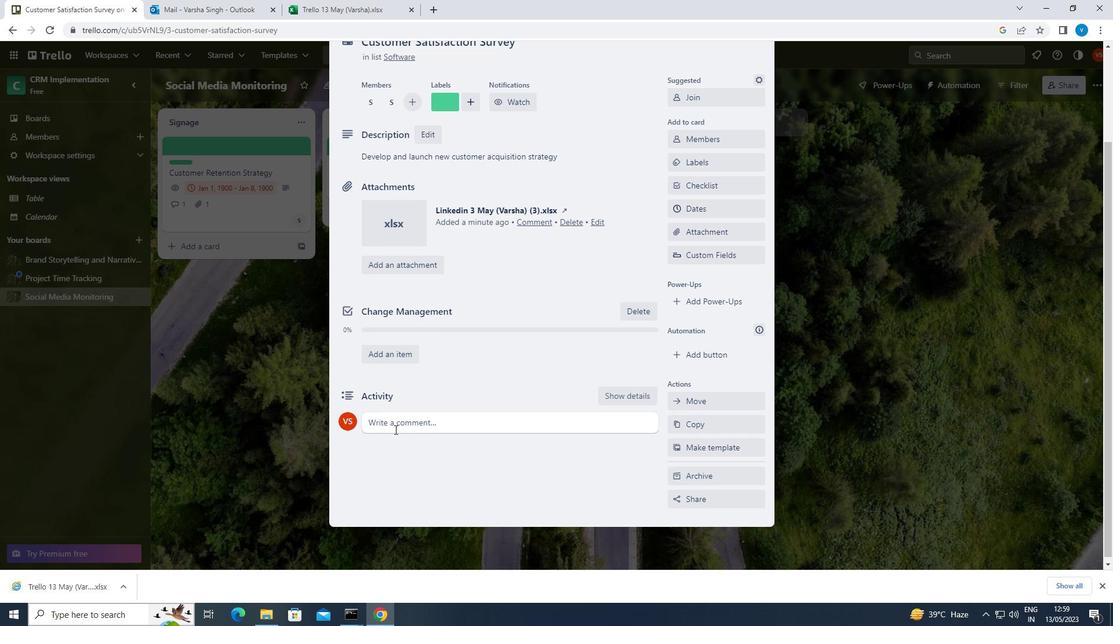 
Action: Mouse pressed left at (400, 419)
Screenshot: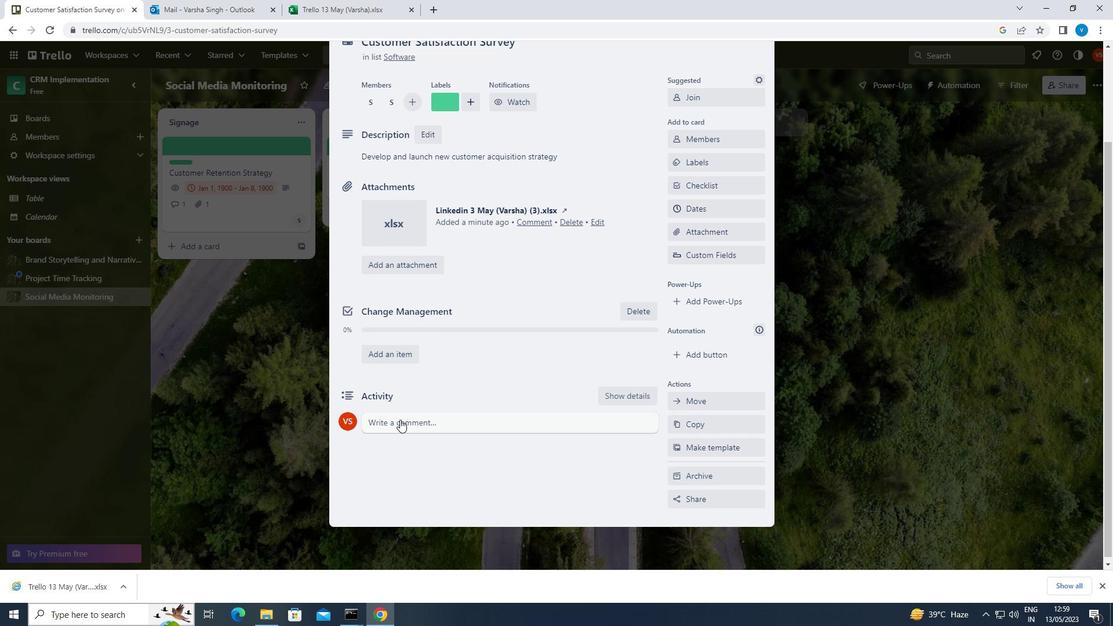 
Action: Key pressed <Key.shift><Key.shift><Key.shift><Key.shift><Key.shift><Key.shift><Key.shift><Key.shift><Key.shift><Key.shift><Key.shift><Key.shift><Key.shift><Key.shift><Key.shift><Key.shift>LET<Key.space>US<Key.space>APPROACH<Key.space>THIS<Key.space>TASK<Key.space>WITH<Key.space>A<Key.space>SENSE<Key.space>OF<Key.space>OWNERSHIP<Key.space>AND<Key.space>RESPNSIBILITY,<Key.space>RECOGNIZING<Key.space>THAT<Key.space>ITS<Key.space>SUCCESS<Key.space>IS<Key.space>OUR<Key.space>RESPONSIBILITY.
Screenshot: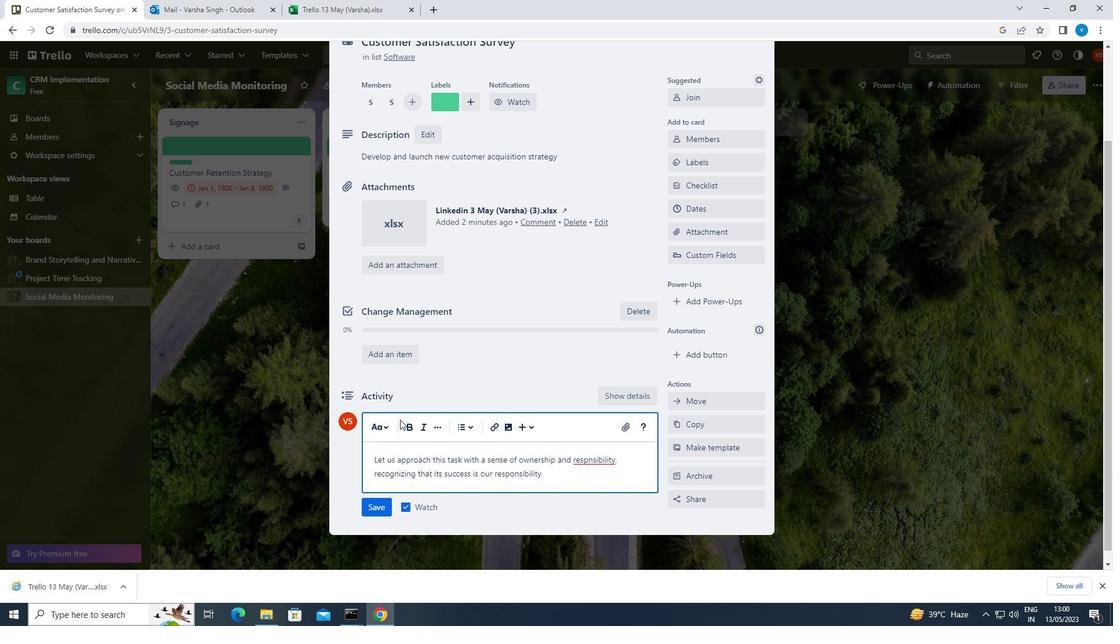 
Action: Mouse moved to (367, 509)
Screenshot: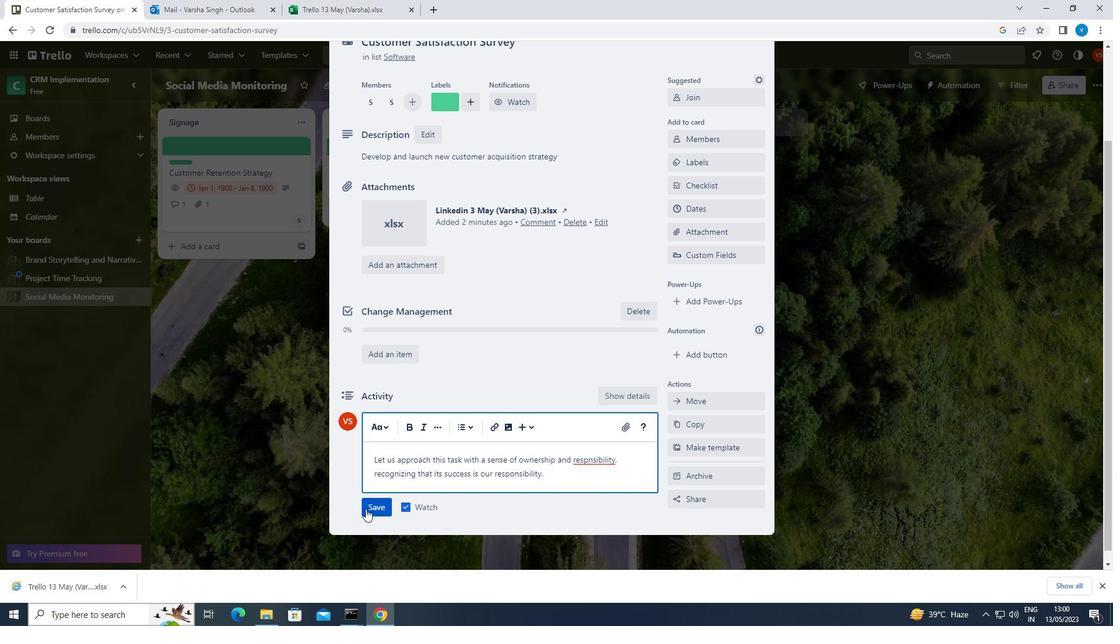
Action: Mouse pressed left at (367, 509)
Screenshot: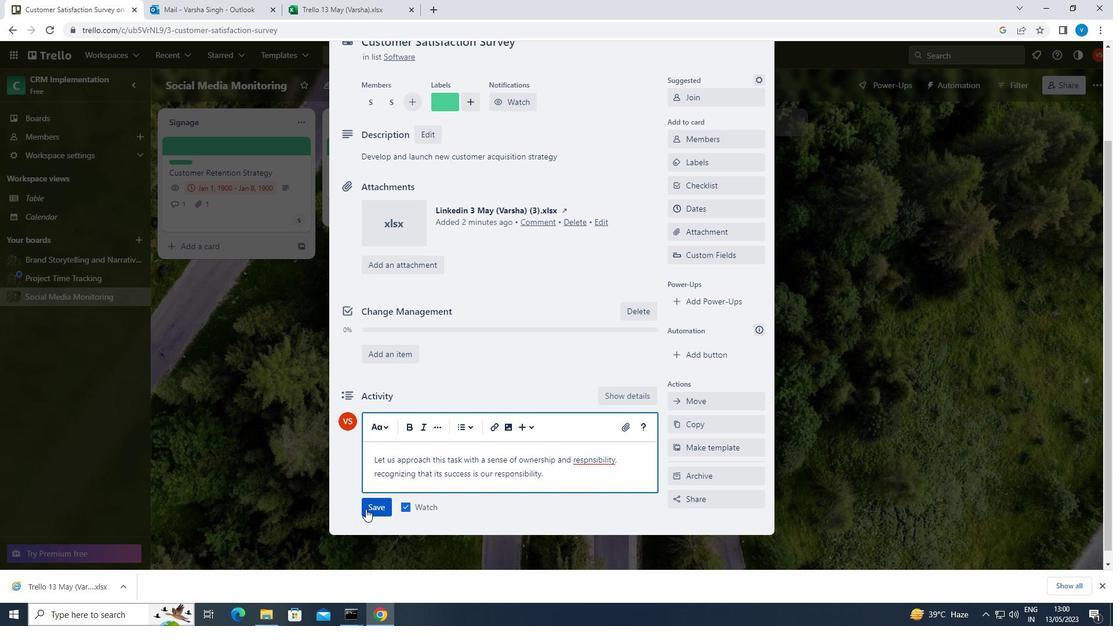 
Action: Mouse moved to (720, 208)
Screenshot: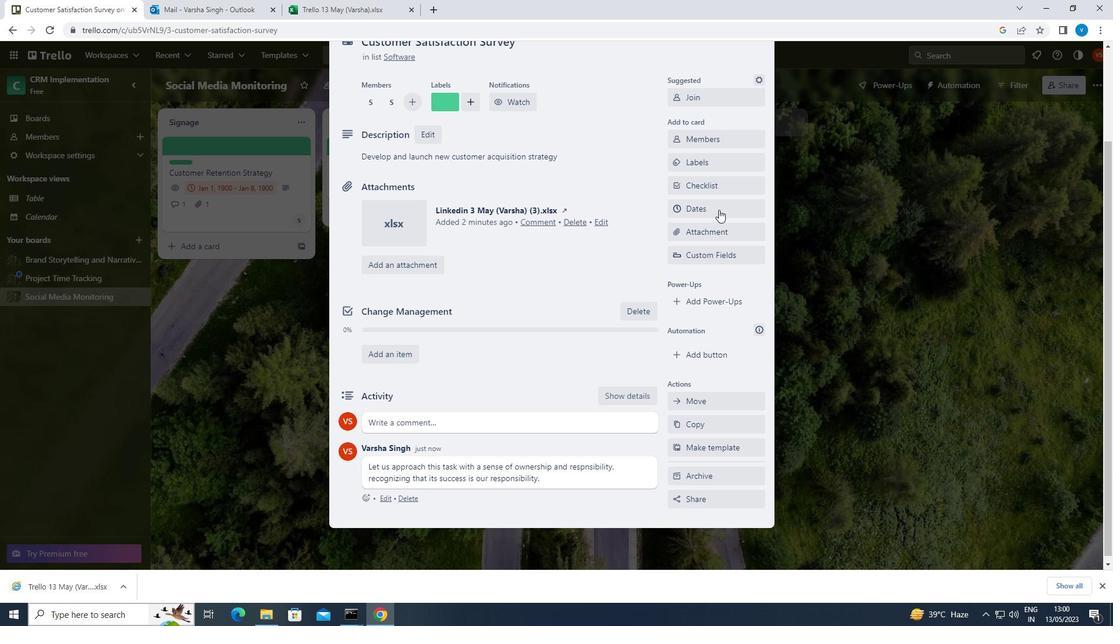 
Action: Mouse pressed left at (720, 208)
Screenshot: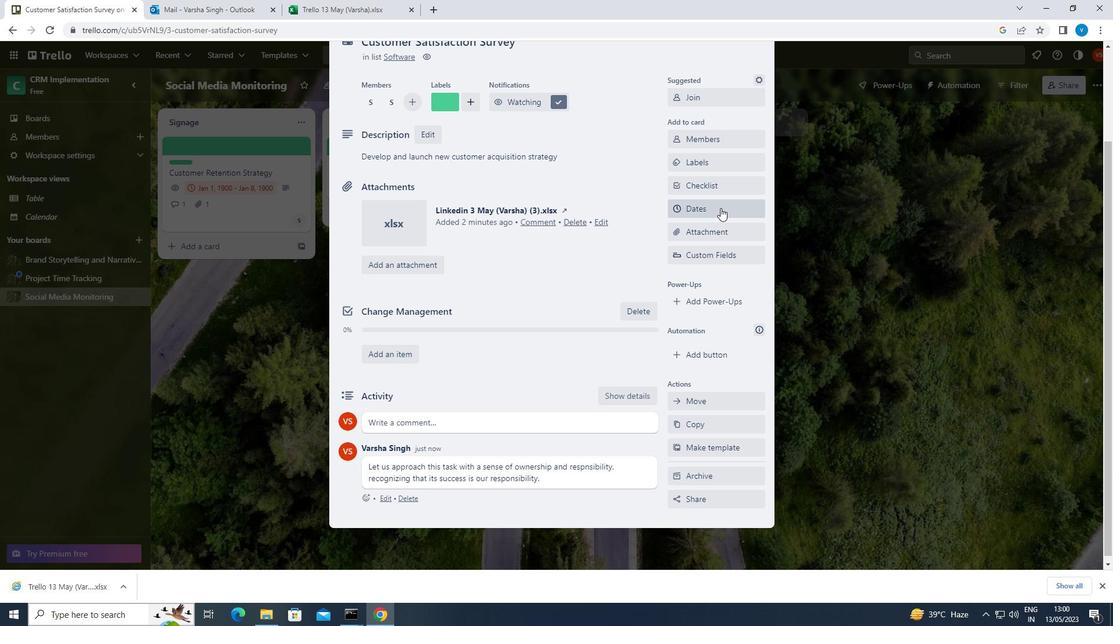 
Action: Mouse moved to (679, 293)
Screenshot: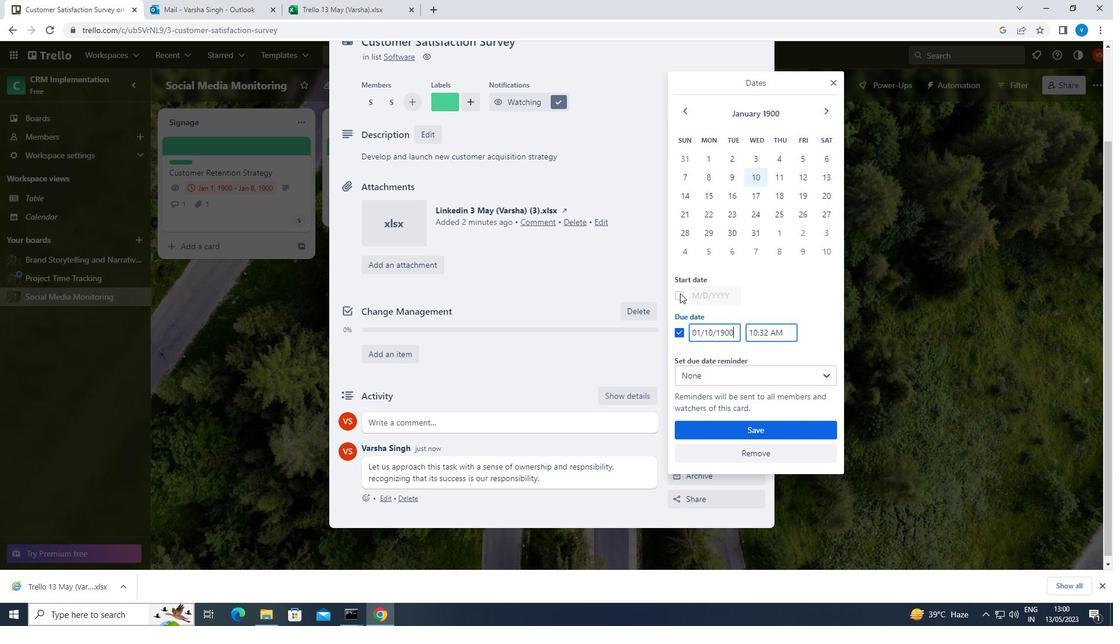 
Action: Mouse pressed left at (679, 293)
Screenshot: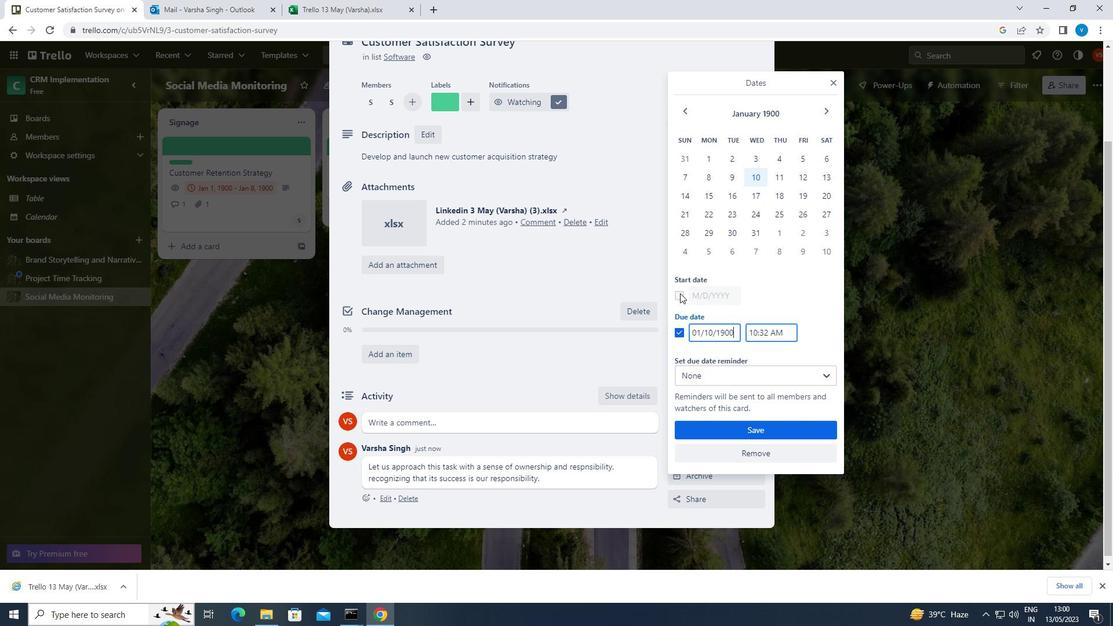 
Action: Mouse moved to (738, 294)
Screenshot: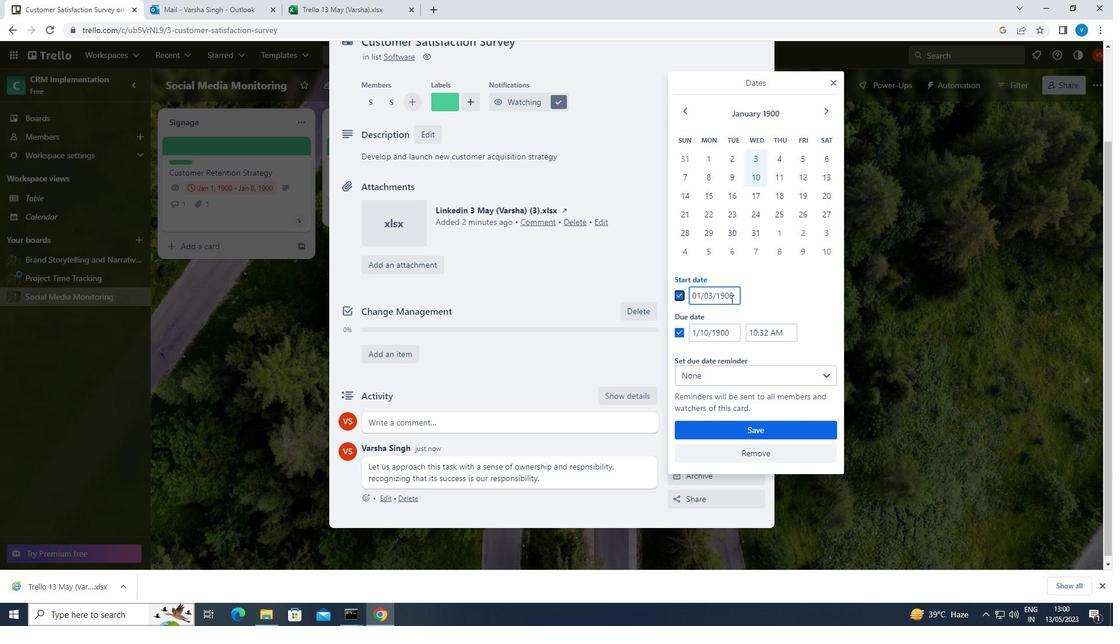 
Action: Mouse pressed left at (738, 294)
Screenshot: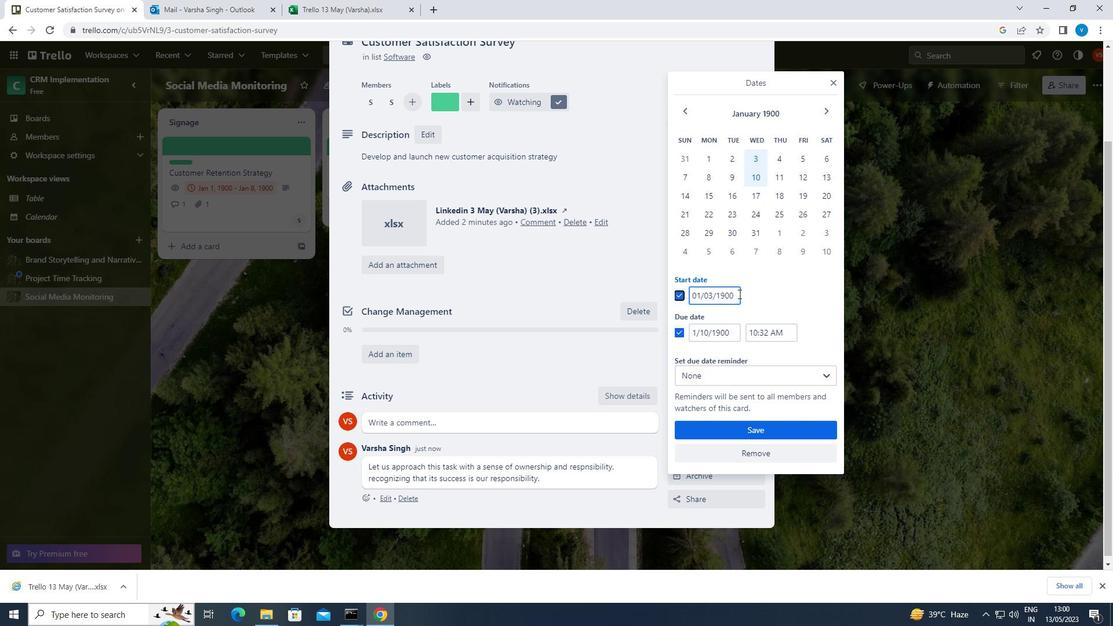 
Action: Mouse moved to (739, 293)
Screenshot: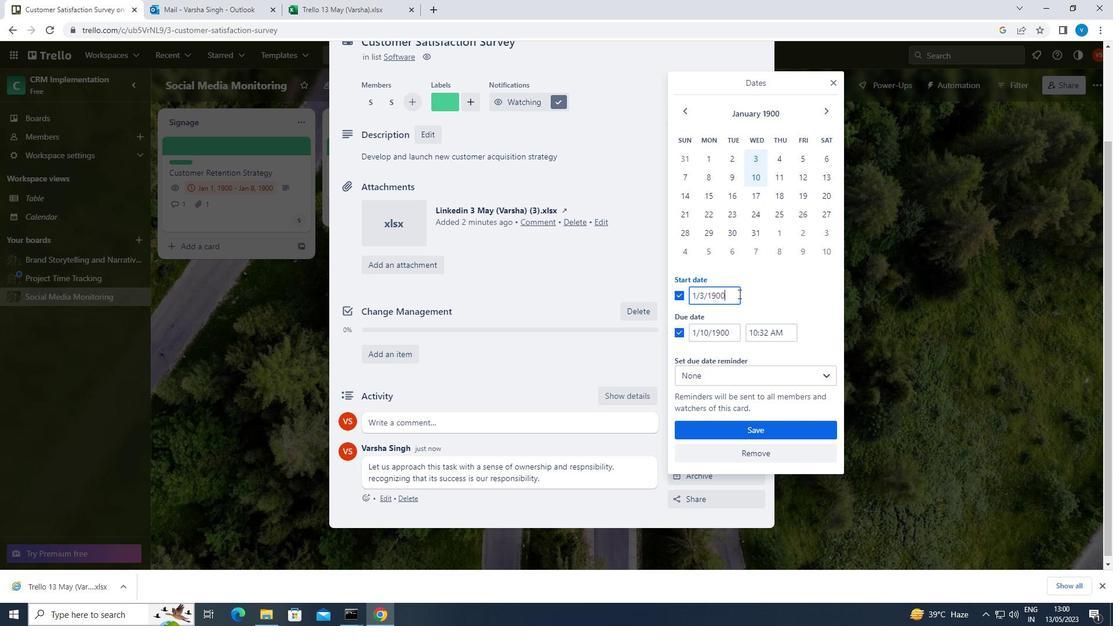
Action: Key pressed <Key.backspace><Key.backspace><Key.backspace><Key.backspace><Key.backspace><Key.backspace><Key.backspace><Key.backspace><Key.backspace><Key.backspace><Key.backspace><Key.backspace><Key.backspace><Key.backspace><Key.backspace><Key.backspace>01/04/1900
Screenshot: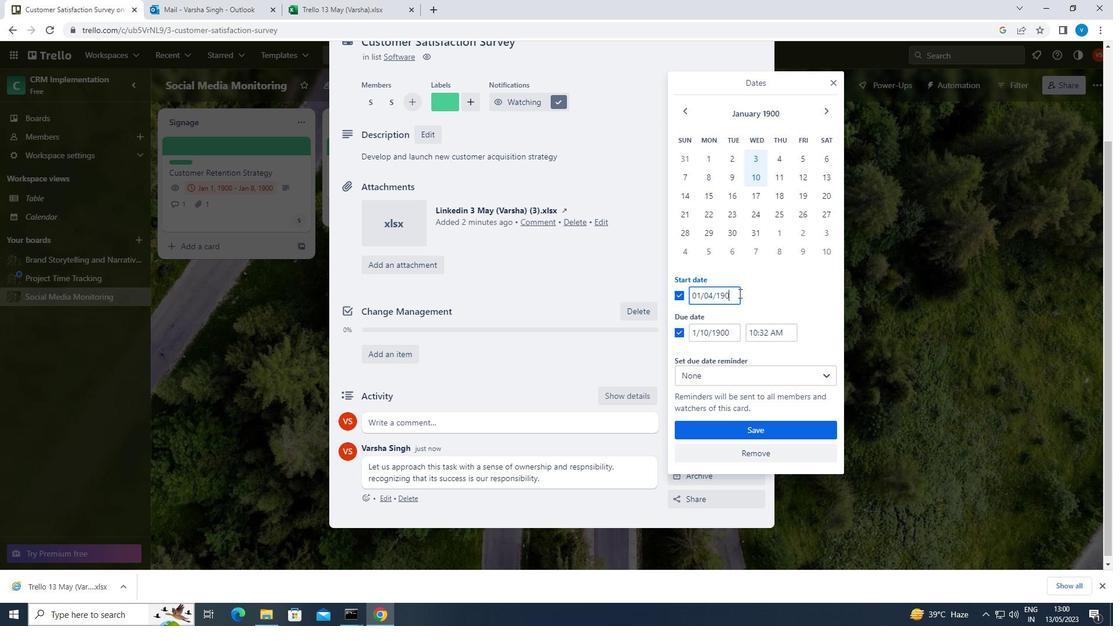 
Action: Mouse moved to (730, 334)
Screenshot: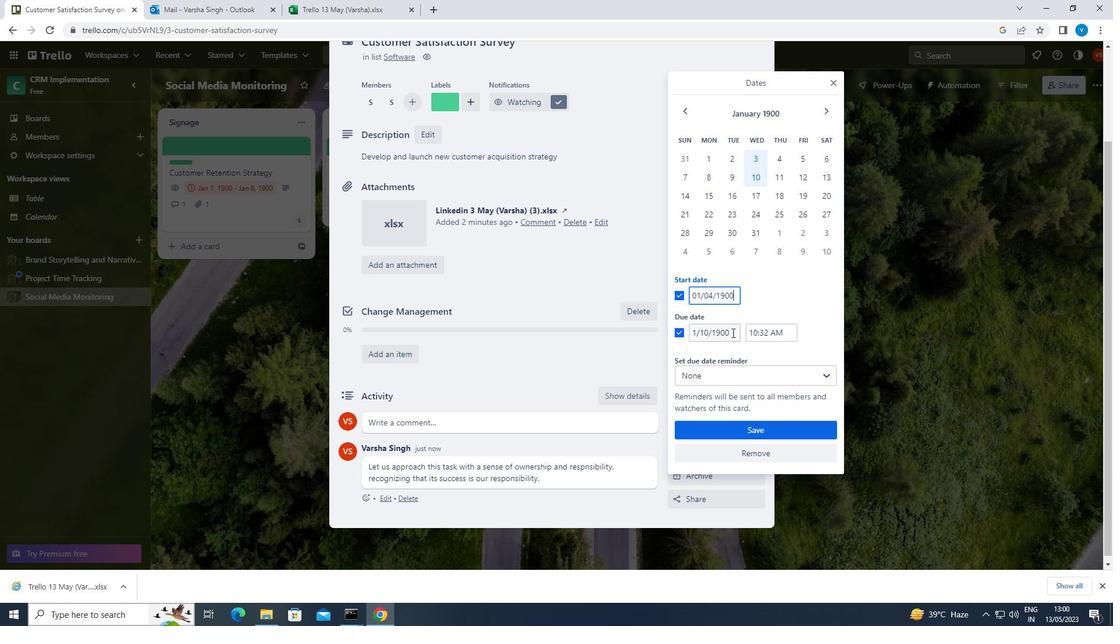 
Action: Mouse pressed left at (730, 334)
Screenshot: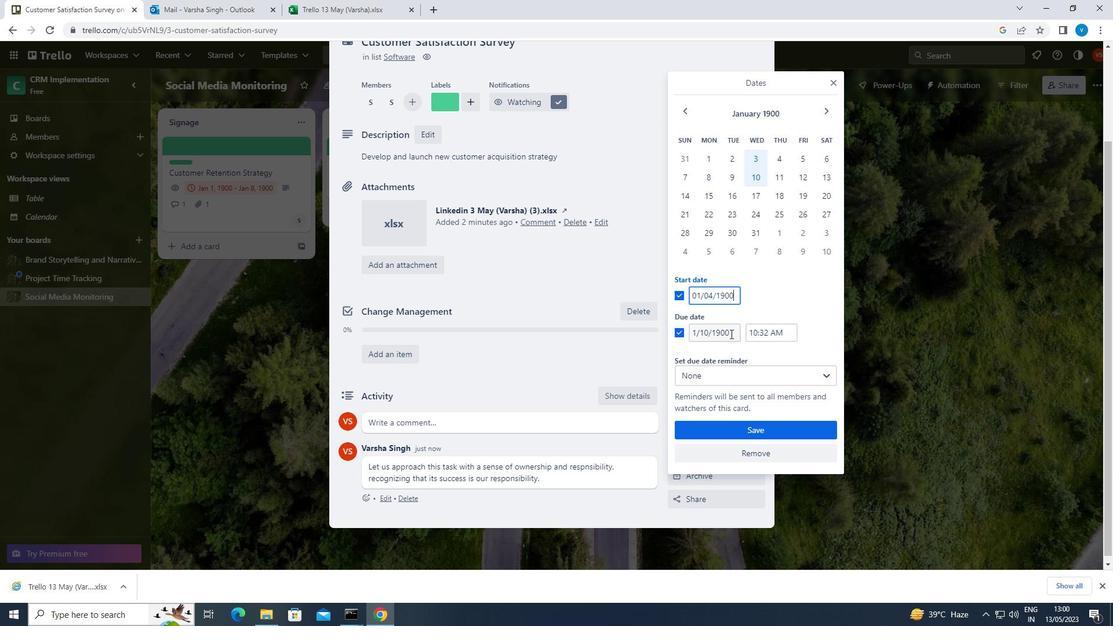 
Action: Key pressed <Key.backspace><Key.backspace><Key.backspace><Key.backspace><Key.backspace><Key.backspace><Key.backspace><Key.backspace><Key.backspace><Key.backspace><Key.backspace><Key.backspace><Key.backspace><Key.backspace><Key.backspace><Key.backspace><Key.backspace><Key.backspace><Key.backspace>01/11/1900
Screenshot: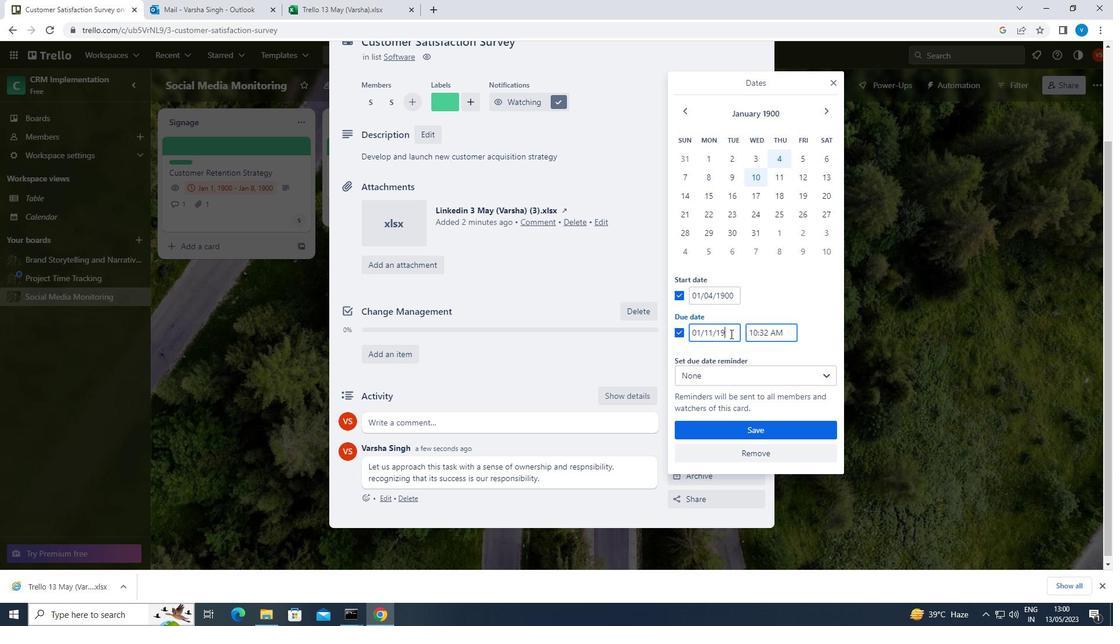
Action: Mouse moved to (743, 432)
Screenshot: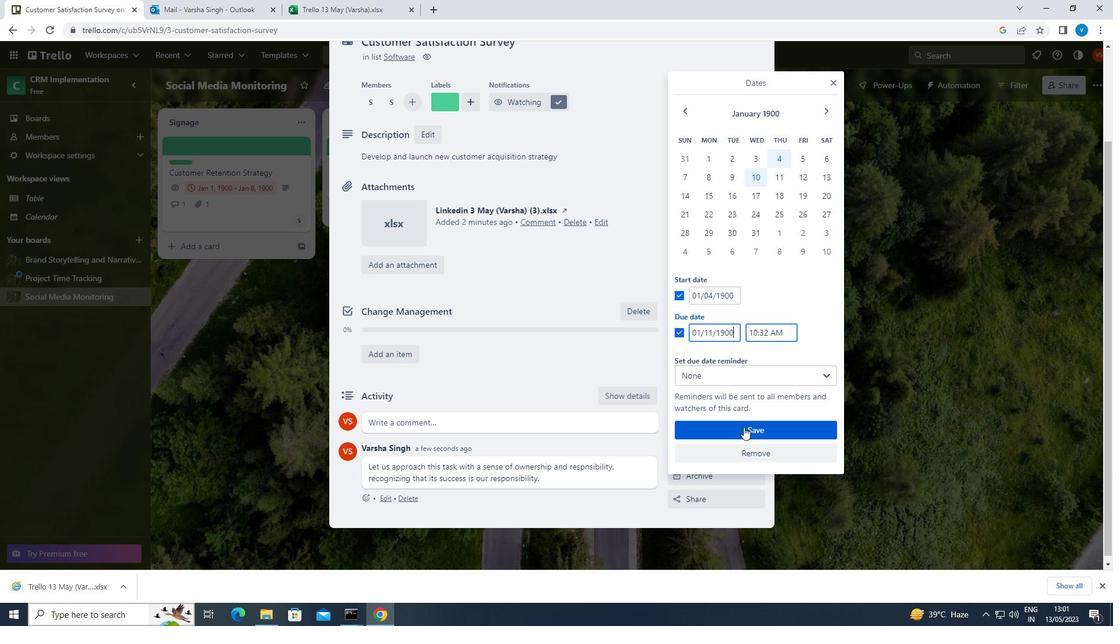 
Action: Mouse pressed left at (743, 432)
Screenshot: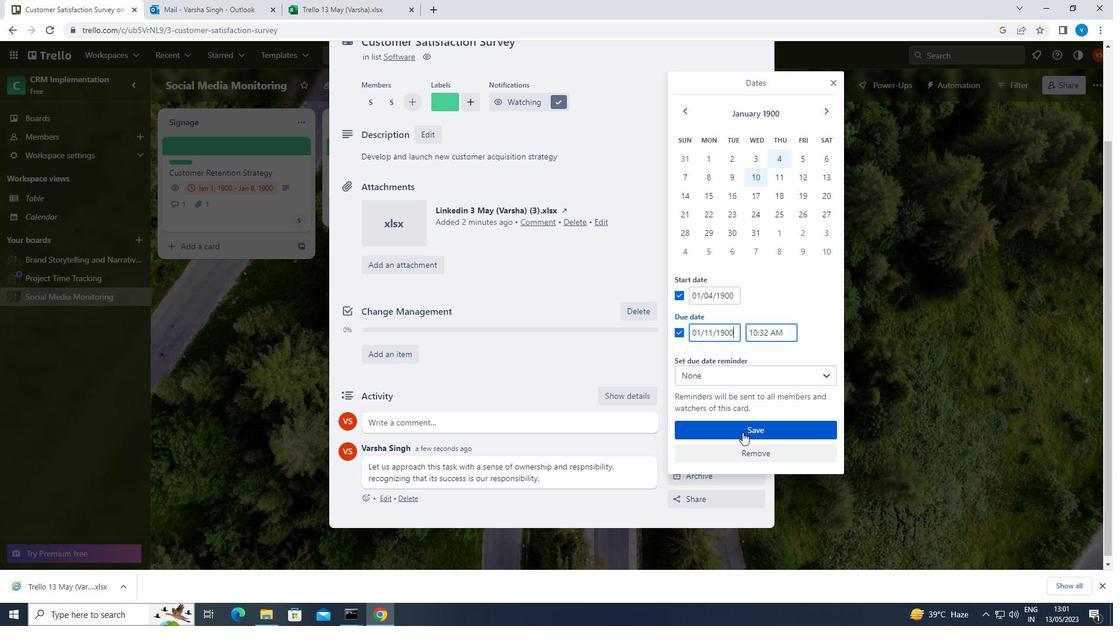 
